 Task: Look for properties with a gym.
Action: Mouse moved to (1122, 174)
Screenshot: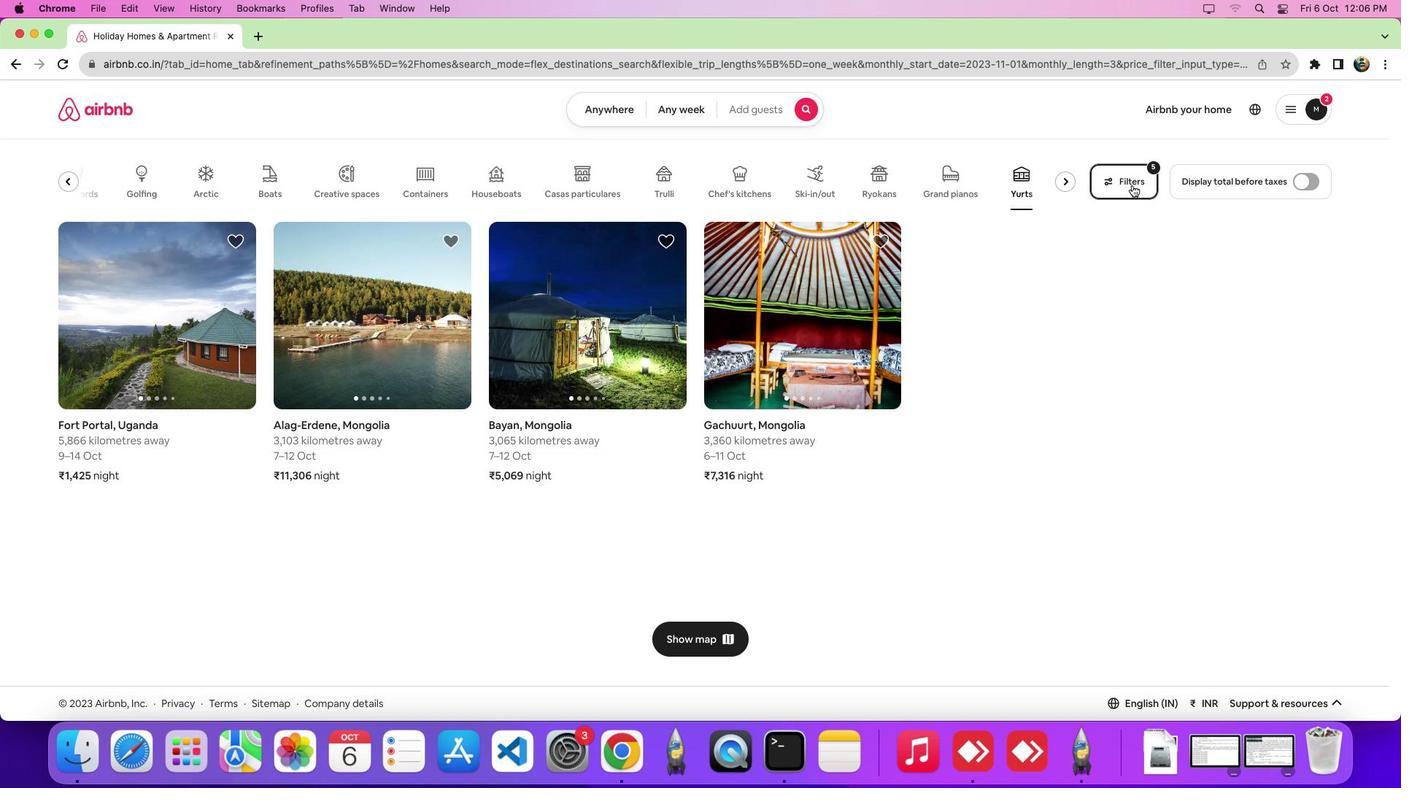 
Action: Mouse pressed left at (1122, 174)
Screenshot: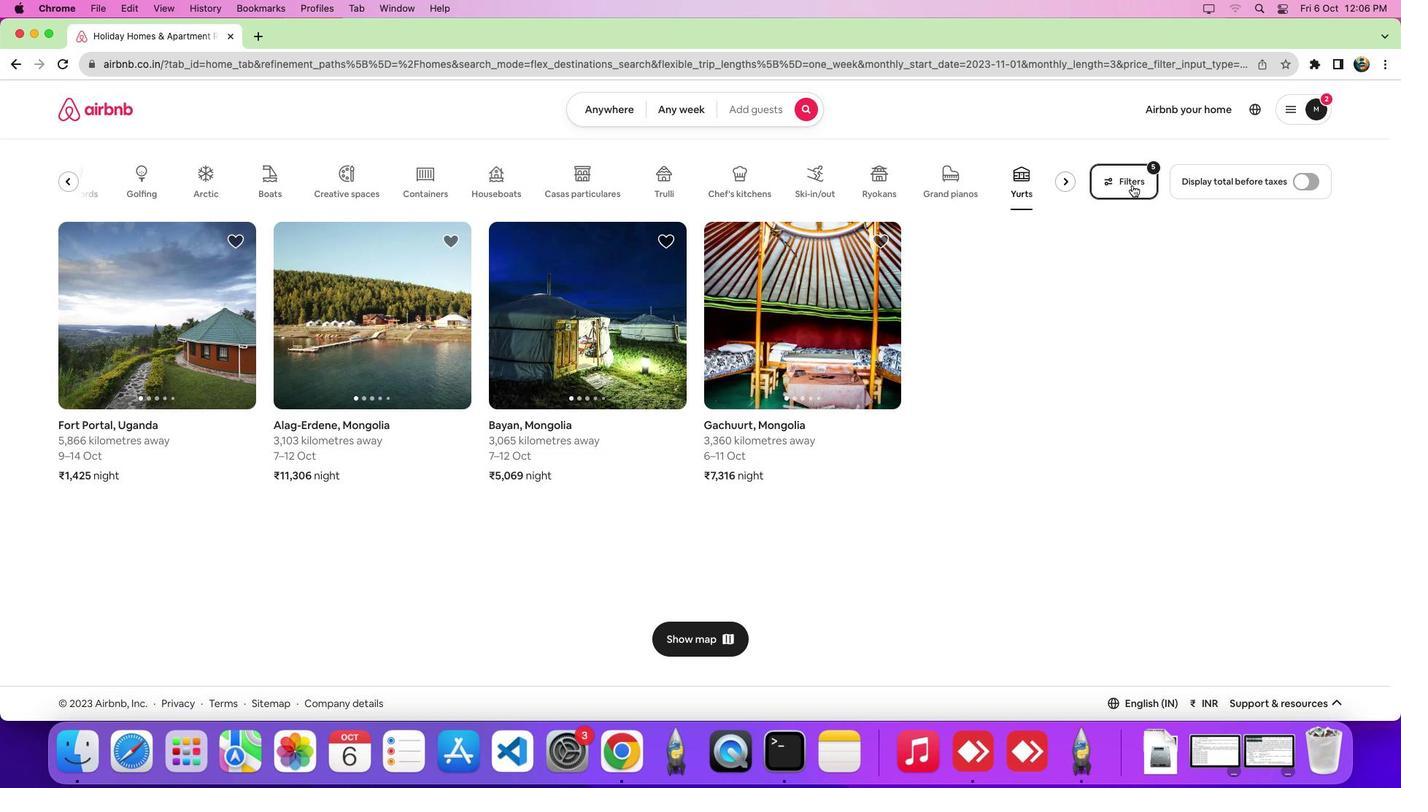 
Action: Mouse moved to (508, 228)
Screenshot: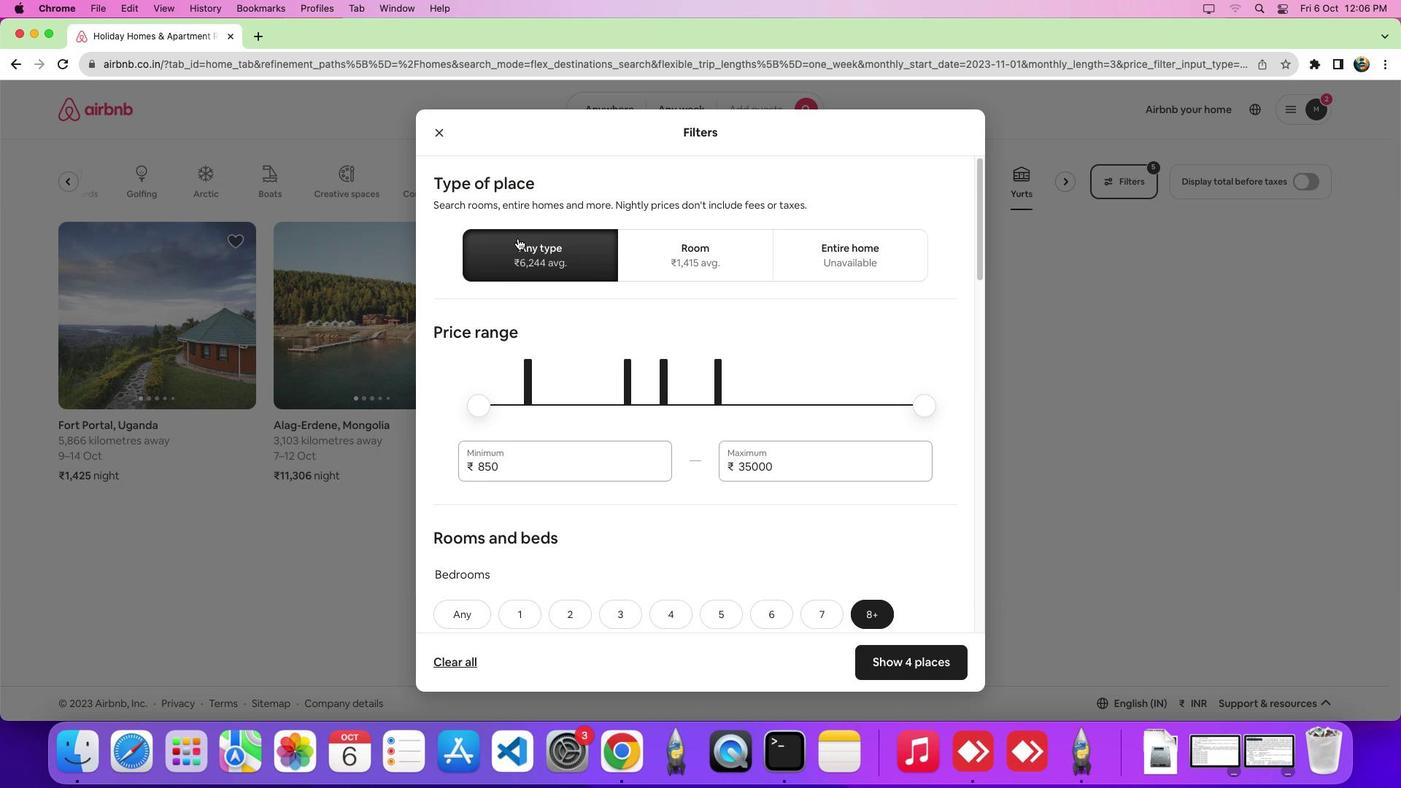 
Action: Mouse pressed left at (508, 228)
Screenshot: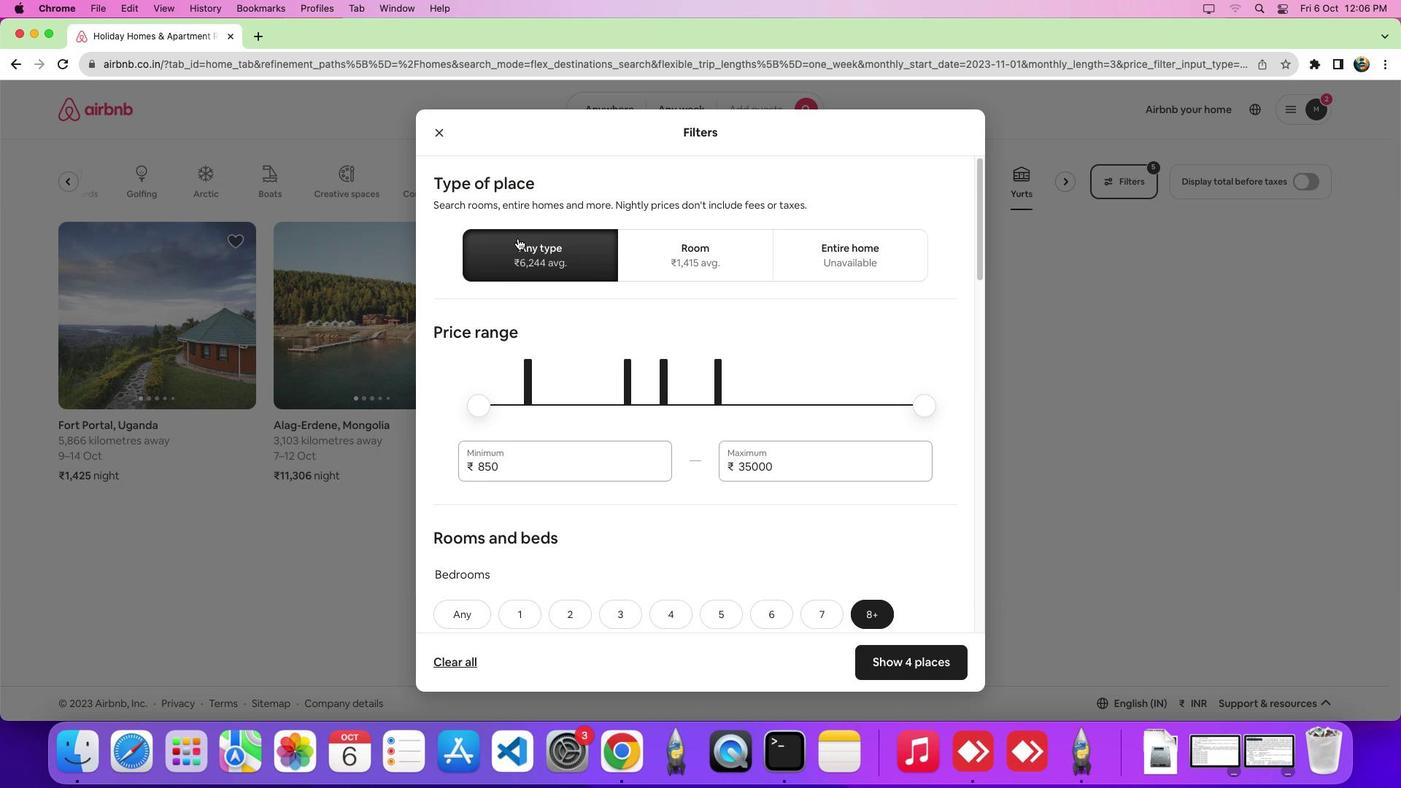 
Action: Mouse moved to (698, 422)
Screenshot: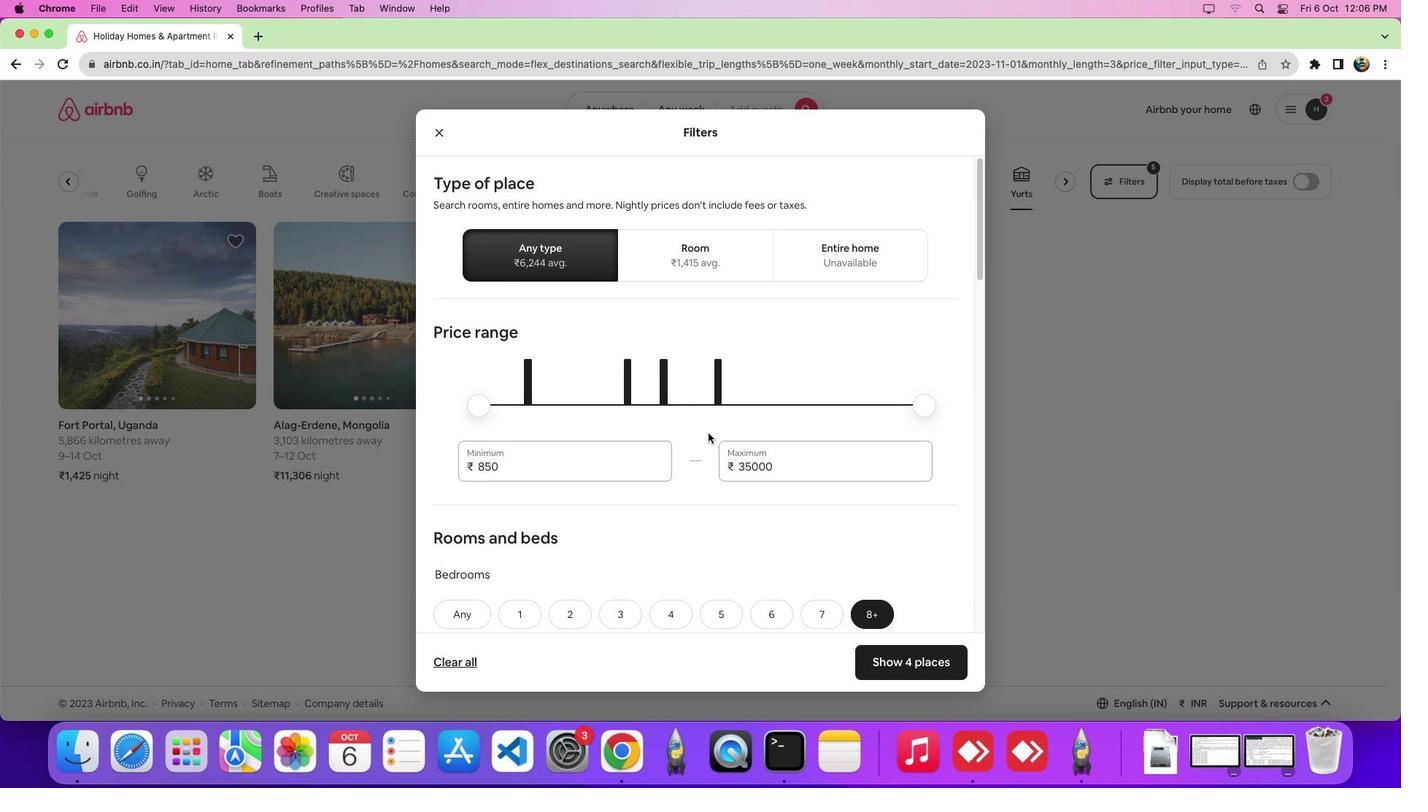
Action: Mouse scrolled (698, 422) with delta (-9, -10)
Screenshot: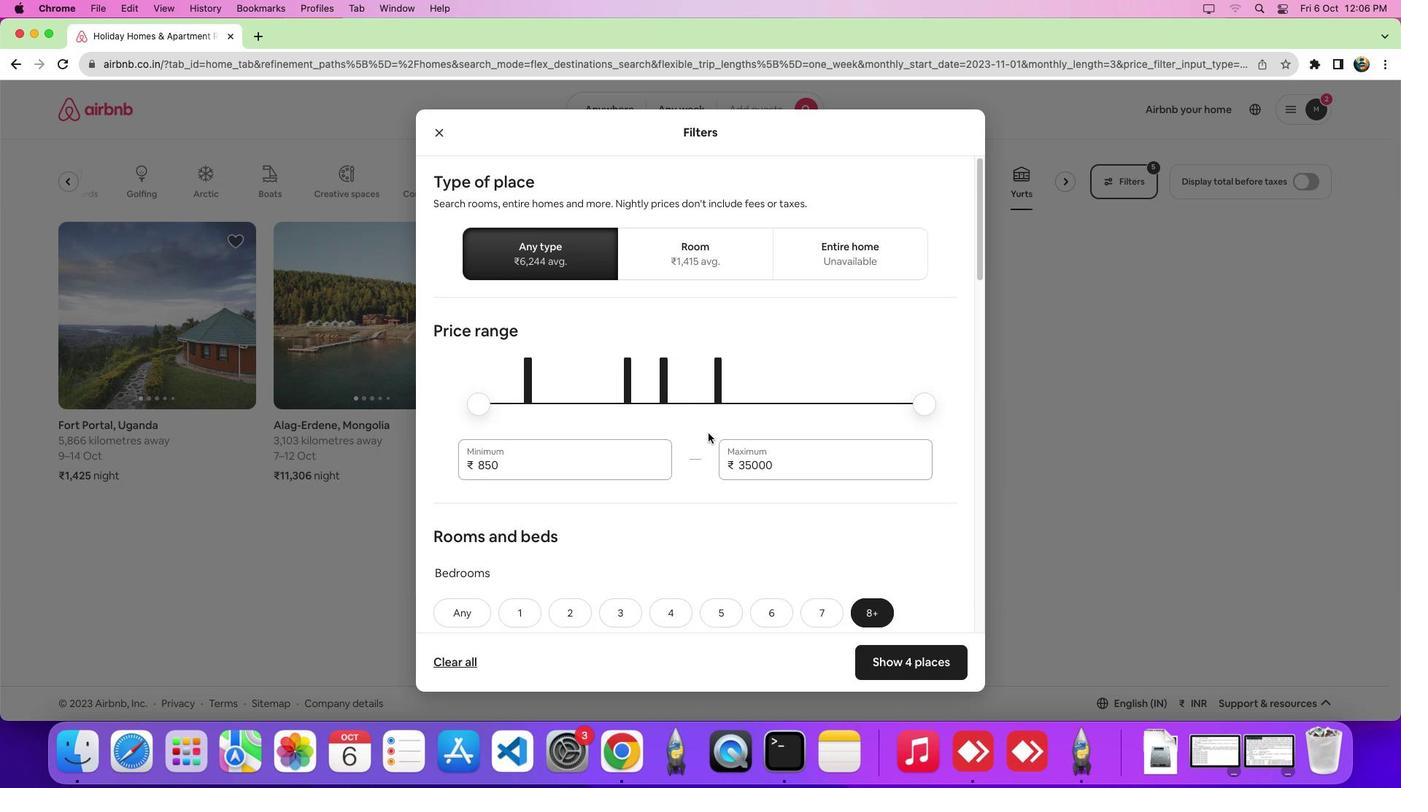 
Action: Mouse scrolled (698, 422) with delta (-9, -10)
Screenshot: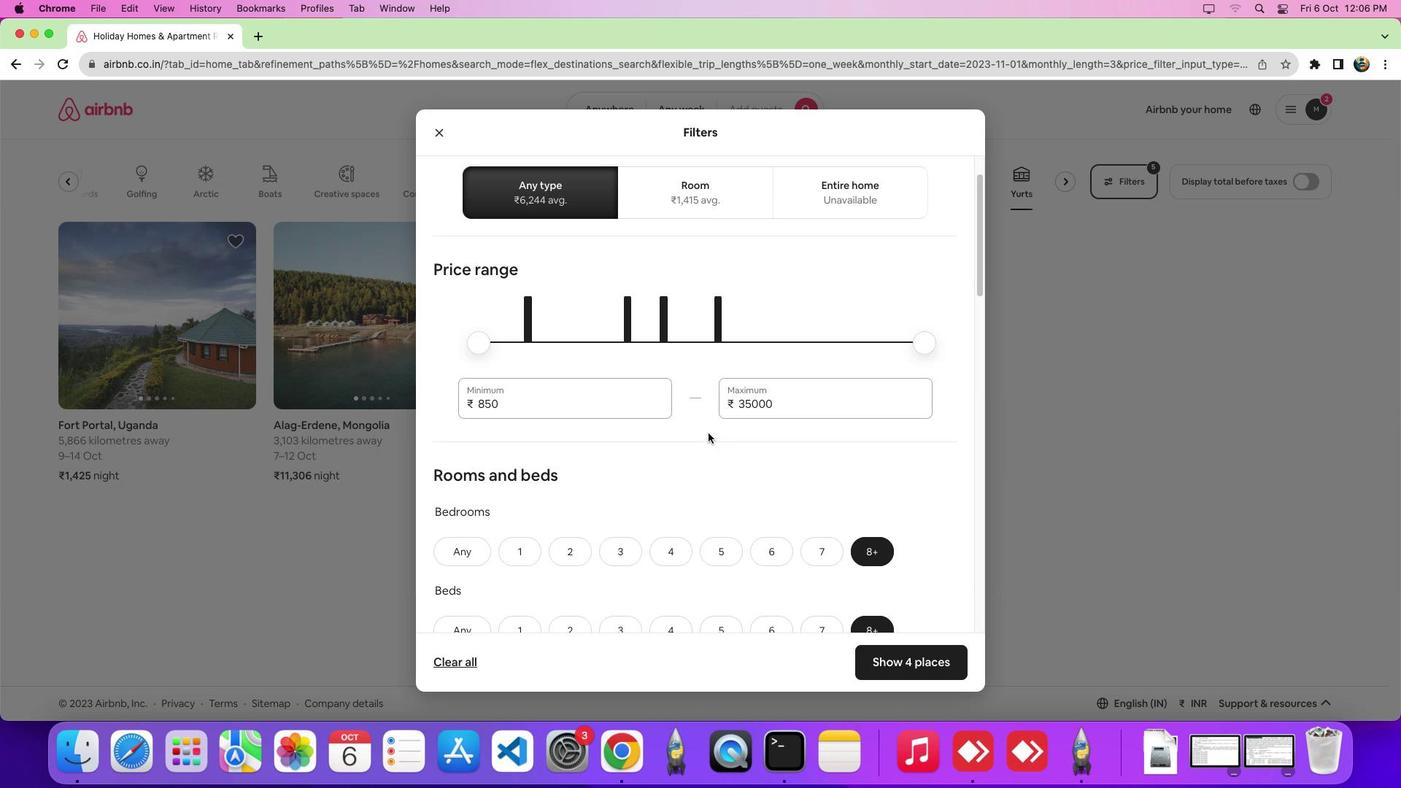 
Action: Mouse scrolled (698, 422) with delta (-9, -13)
Screenshot: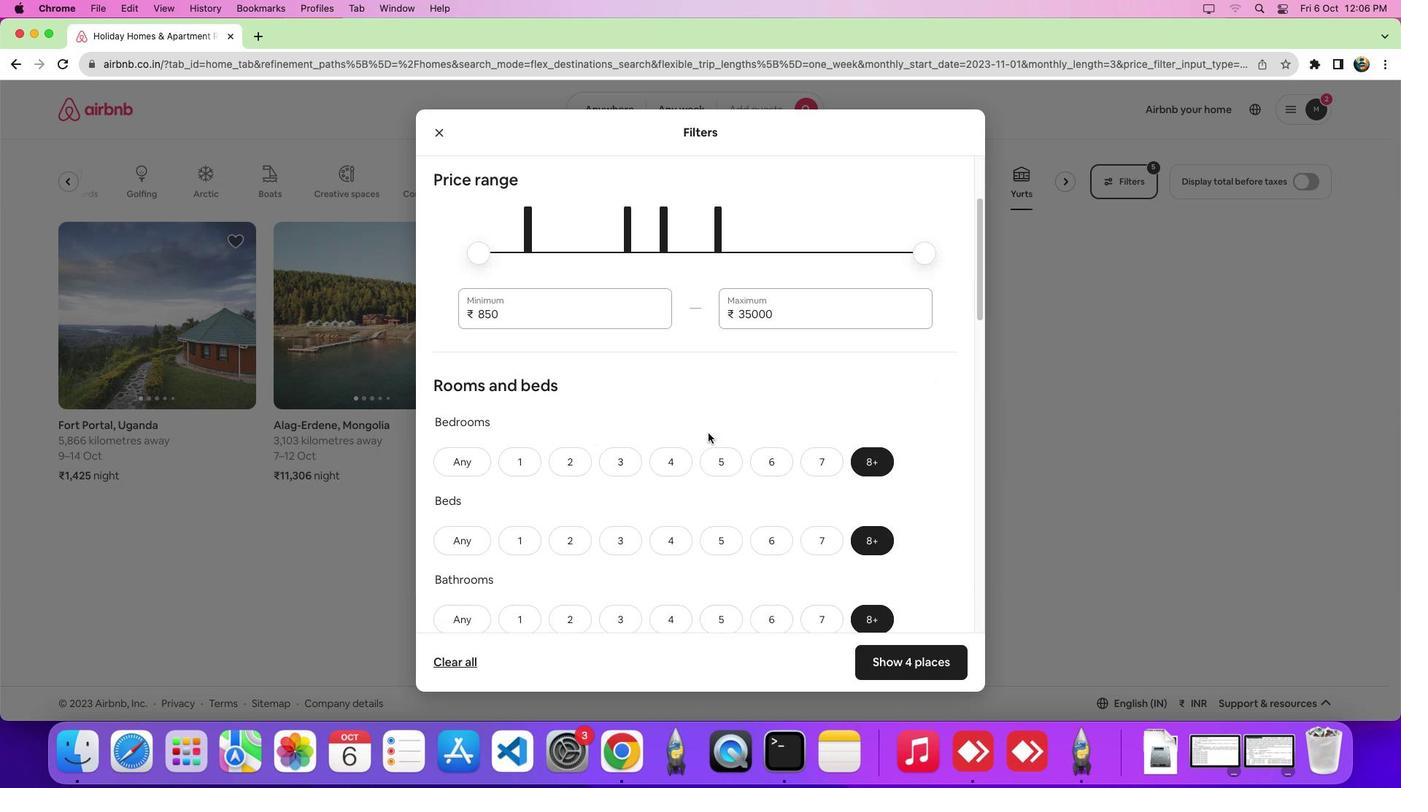
Action: Mouse scrolled (698, 422) with delta (-9, -10)
Screenshot: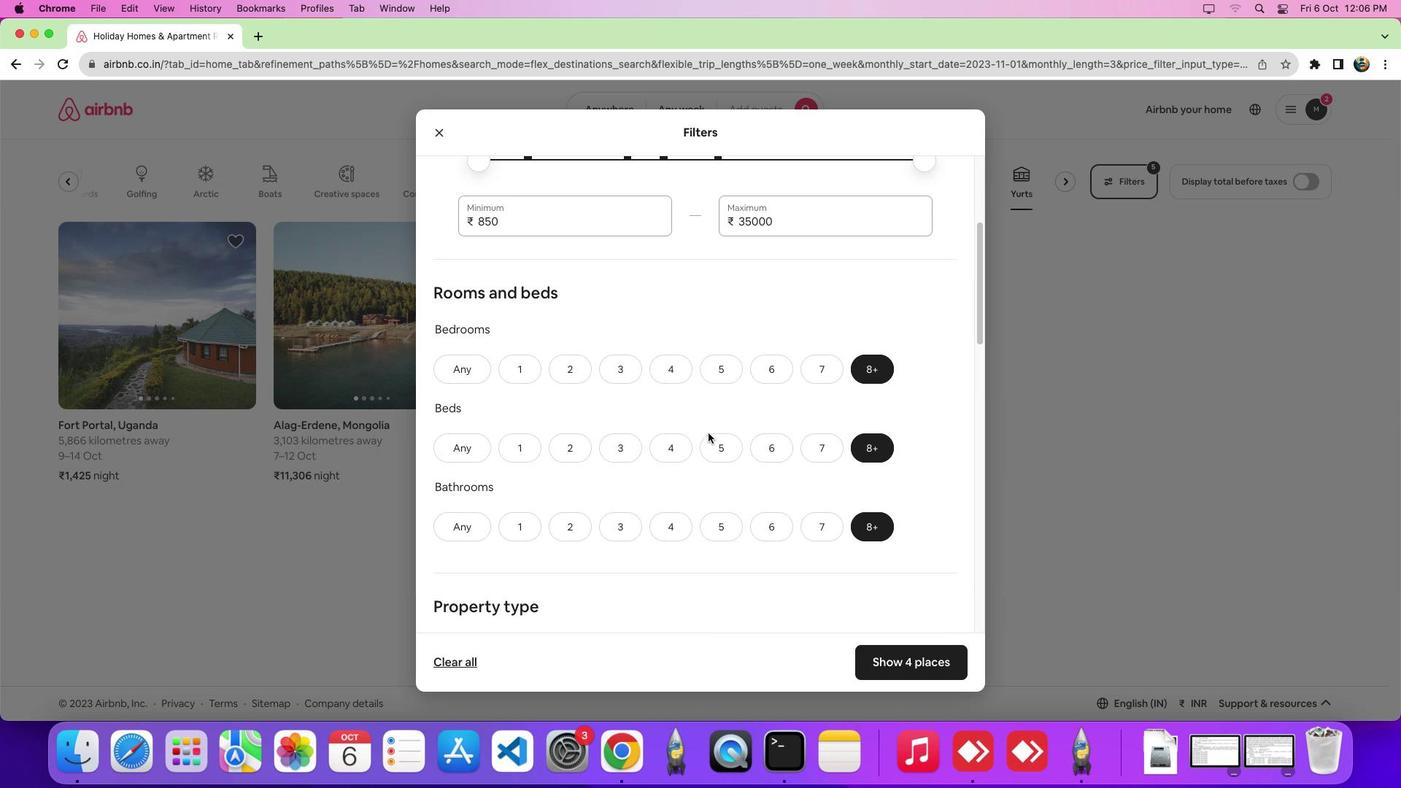 
Action: Mouse scrolled (698, 422) with delta (-9, -10)
Screenshot: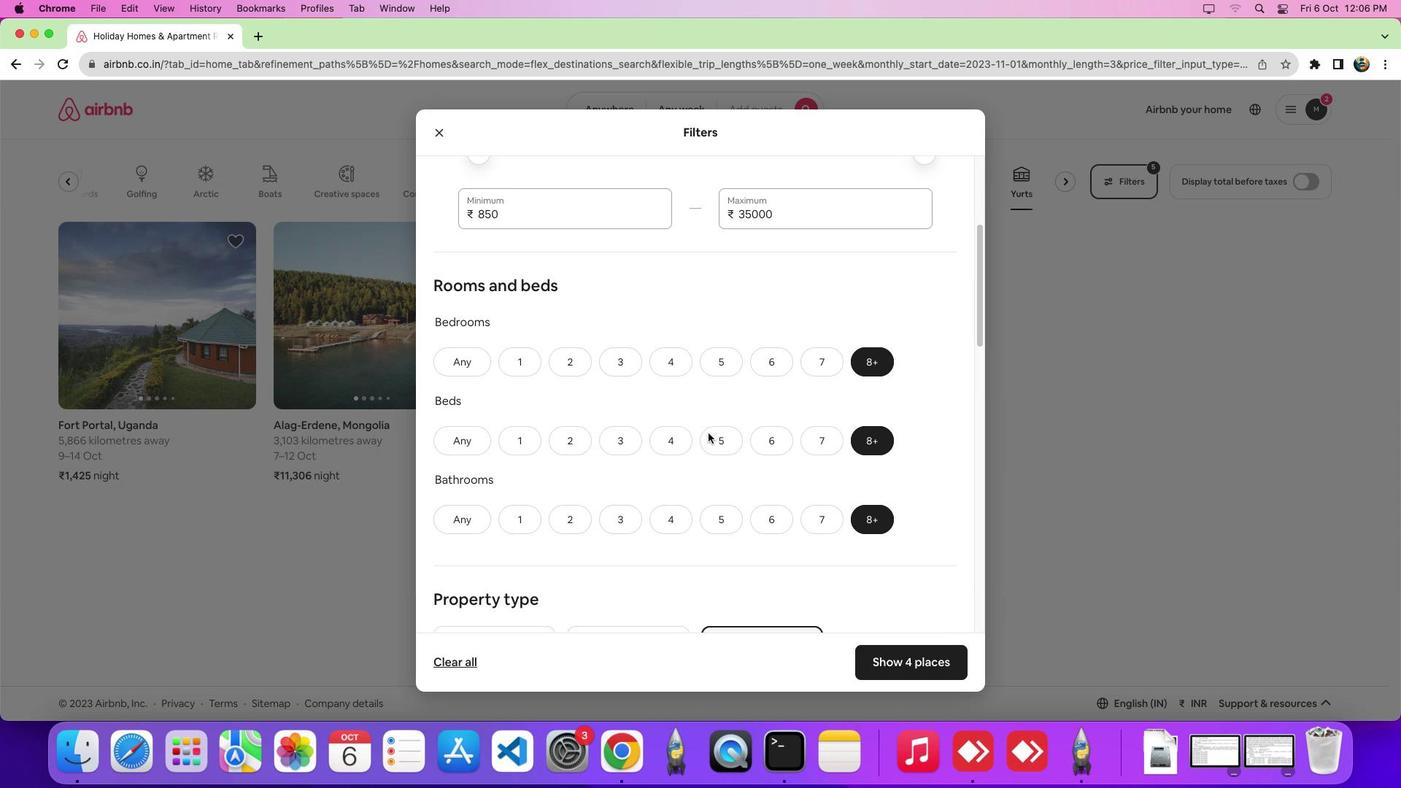 
Action: Mouse scrolled (698, 422) with delta (-9, -13)
Screenshot: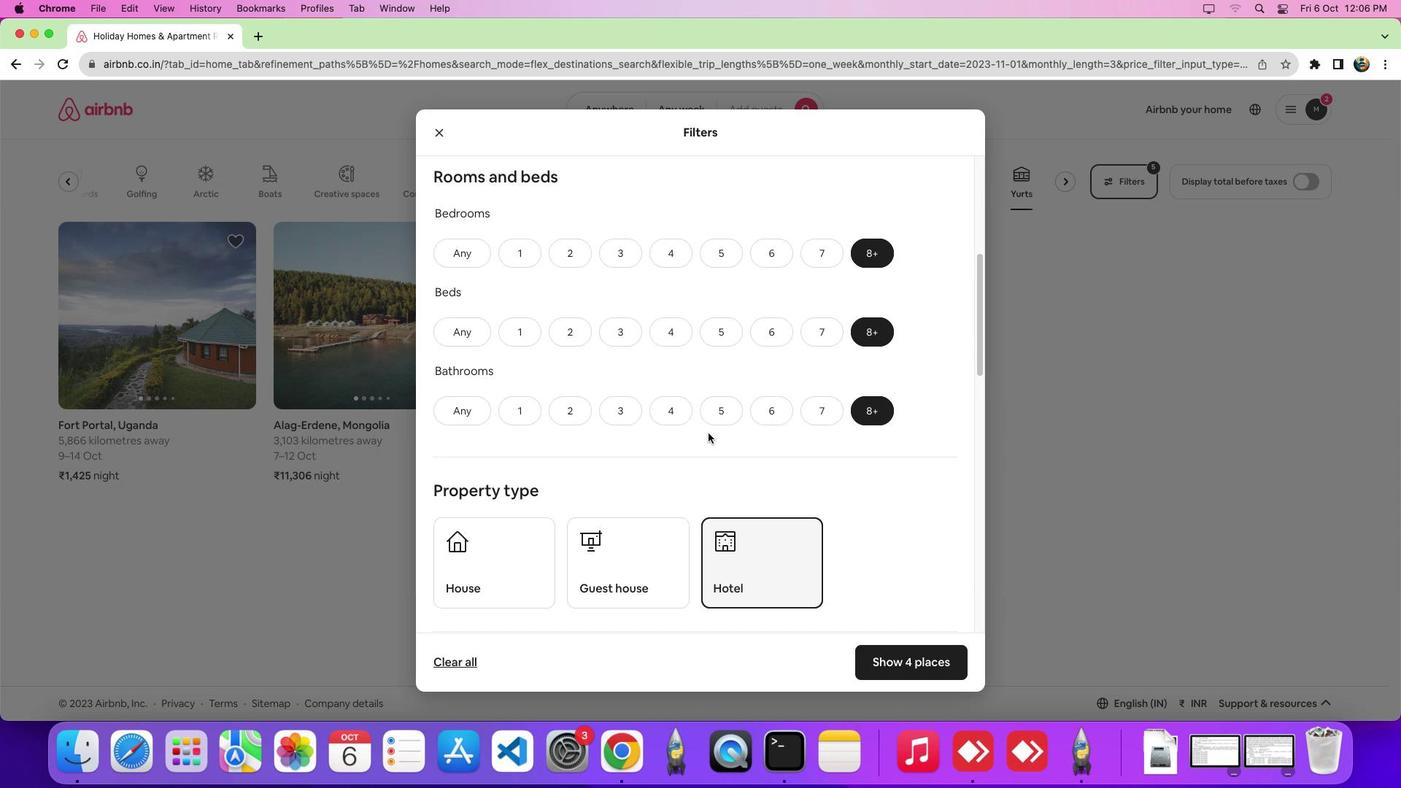 
Action: Mouse scrolled (698, 422) with delta (-9, -10)
Screenshot: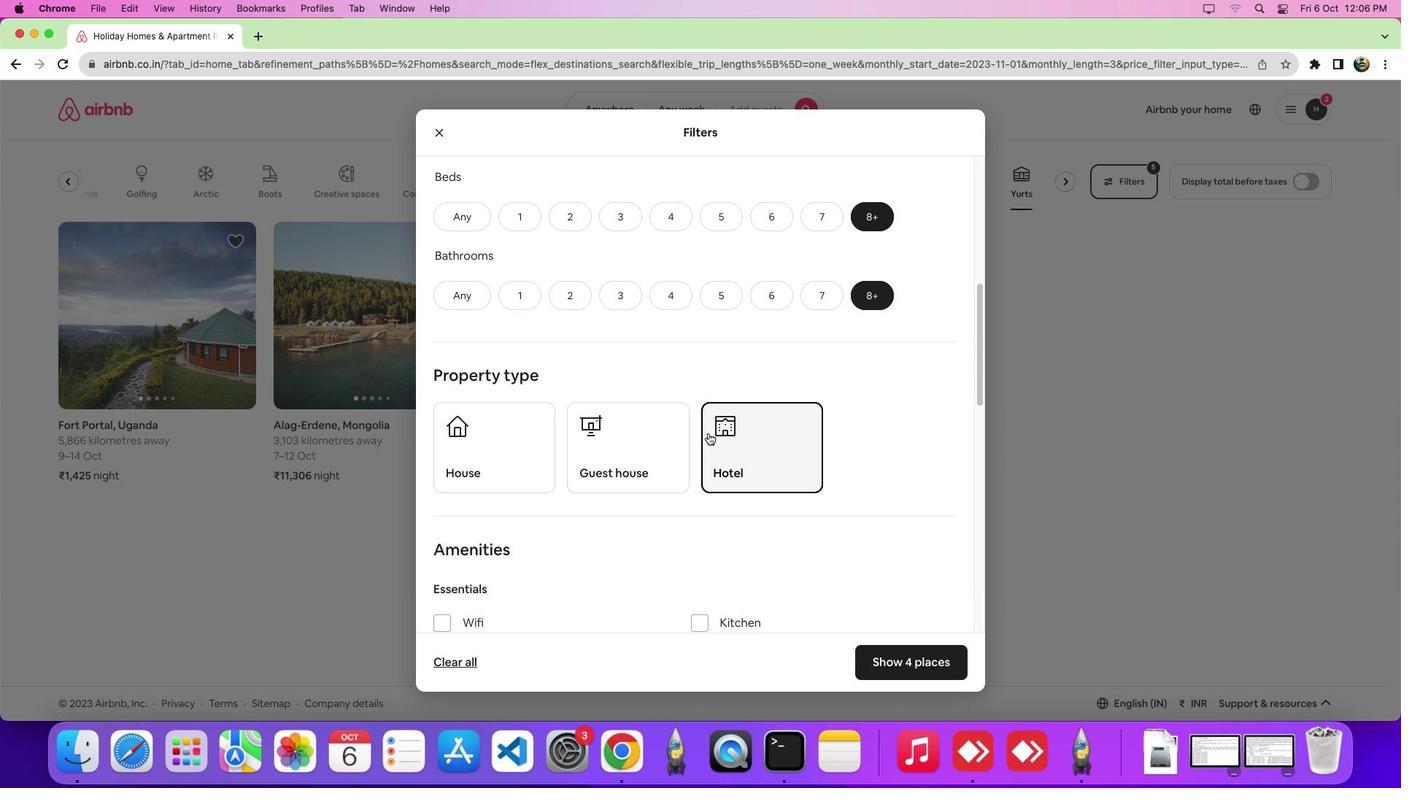 
Action: Mouse scrolled (698, 422) with delta (-9, -10)
Screenshot: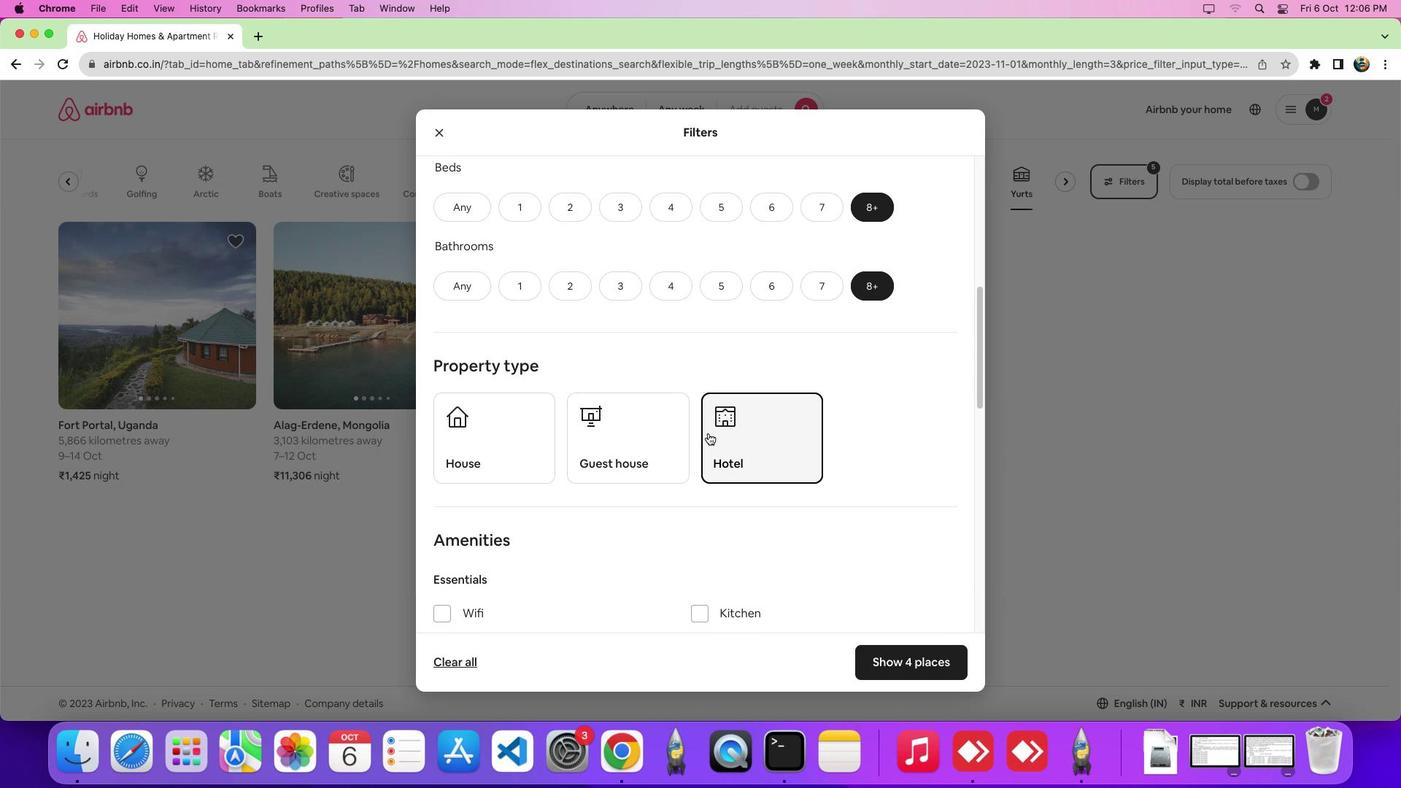 
Action: Mouse scrolled (698, 422) with delta (-9, -10)
Screenshot: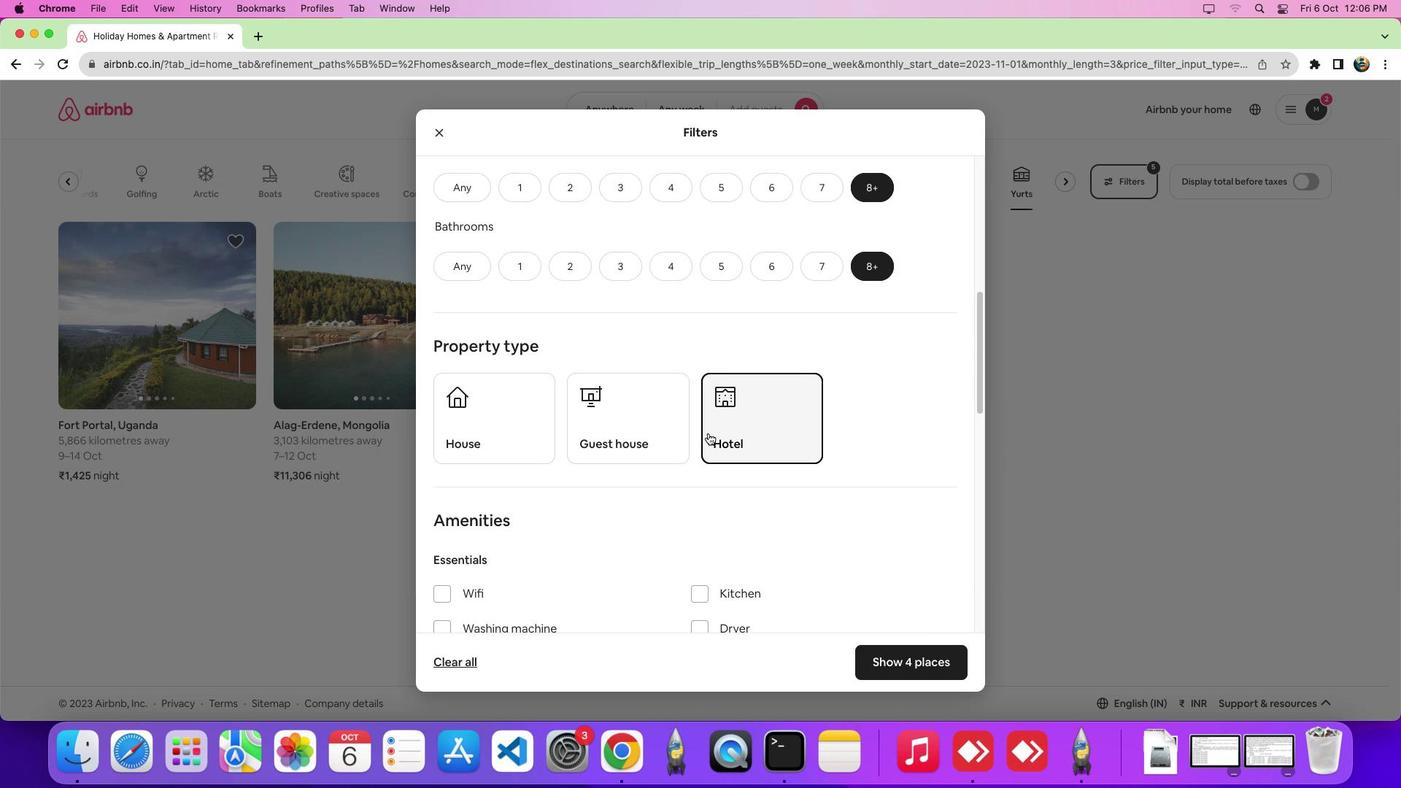 
Action: Mouse moved to (497, 459)
Screenshot: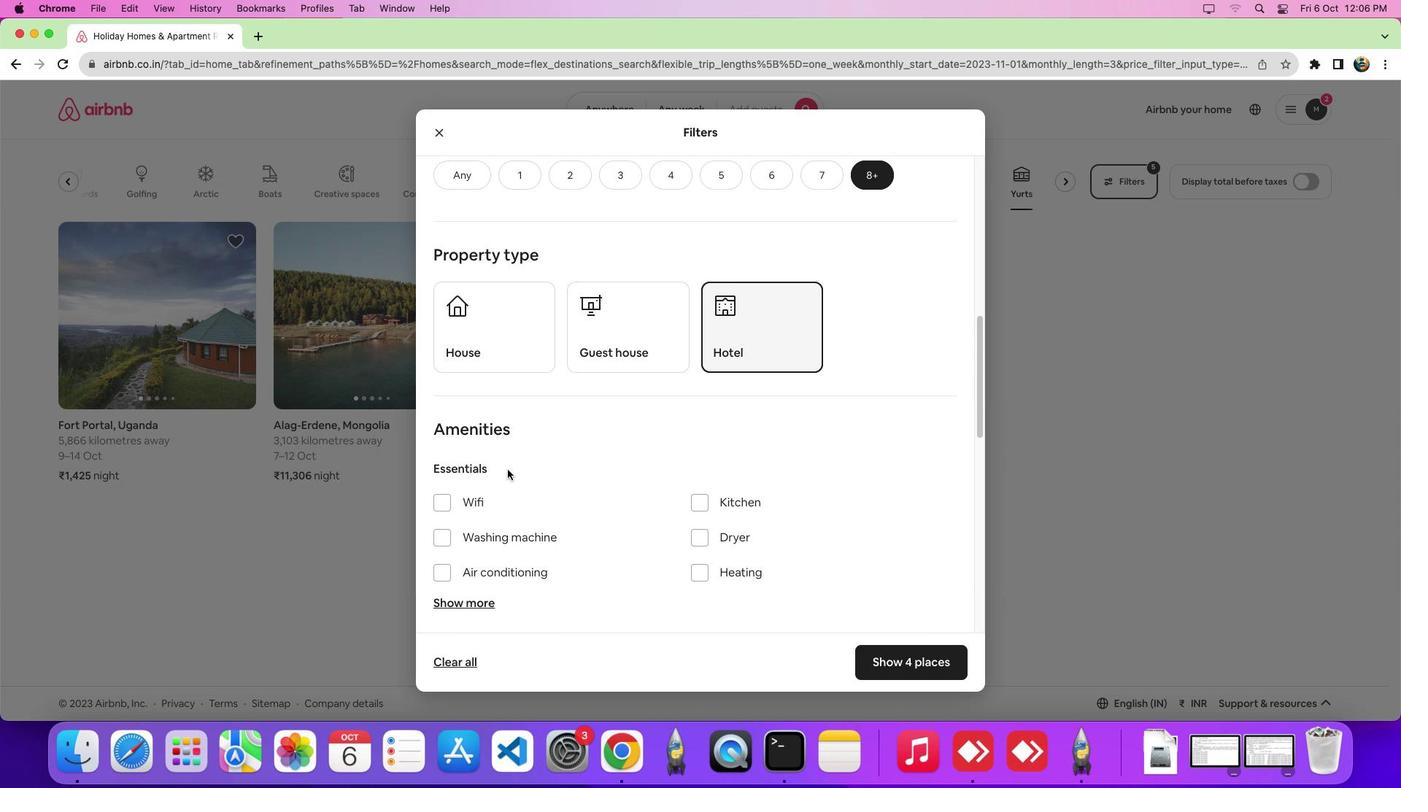 
Action: Mouse scrolled (497, 459) with delta (-9, -10)
Screenshot: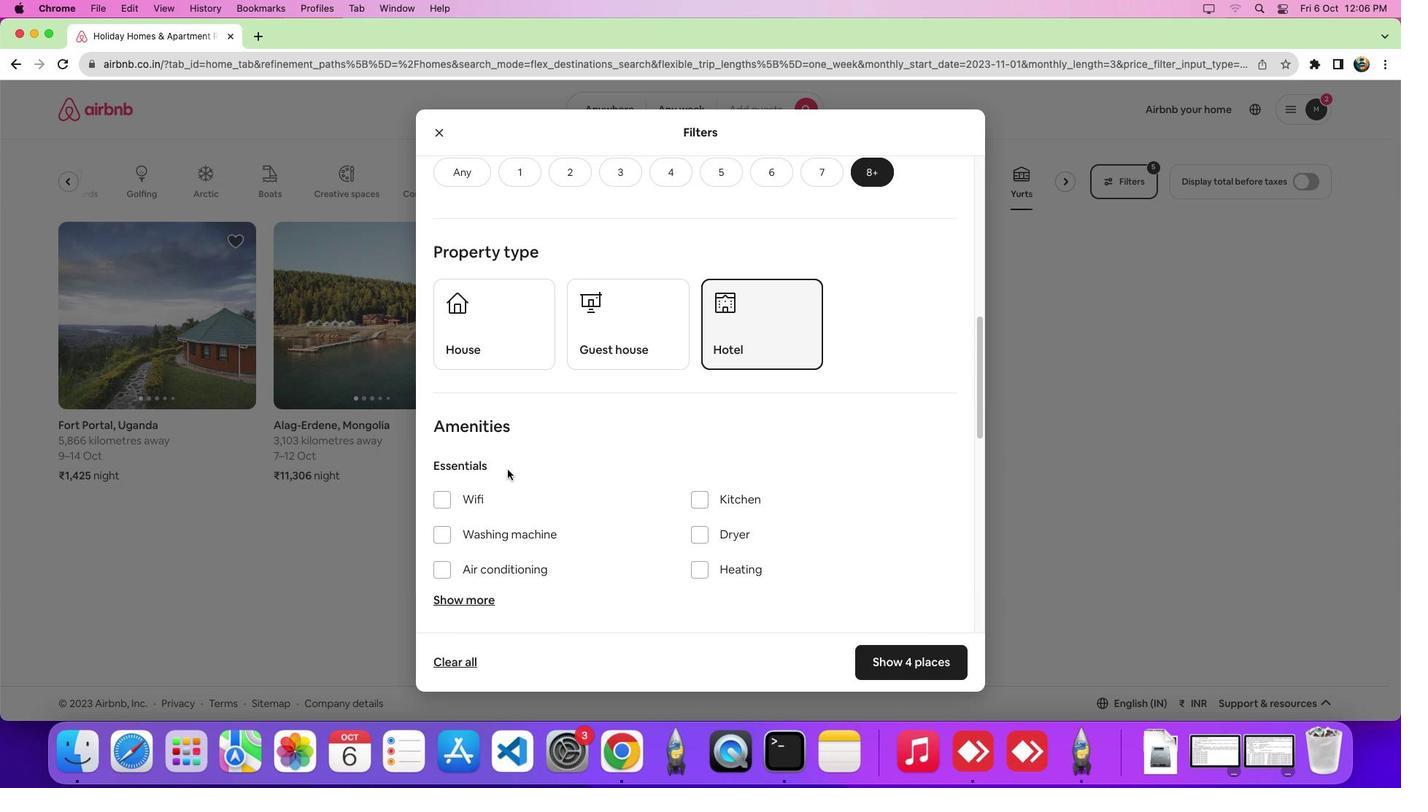 
Action: Mouse scrolled (497, 459) with delta (-9, -10)
Screenshot: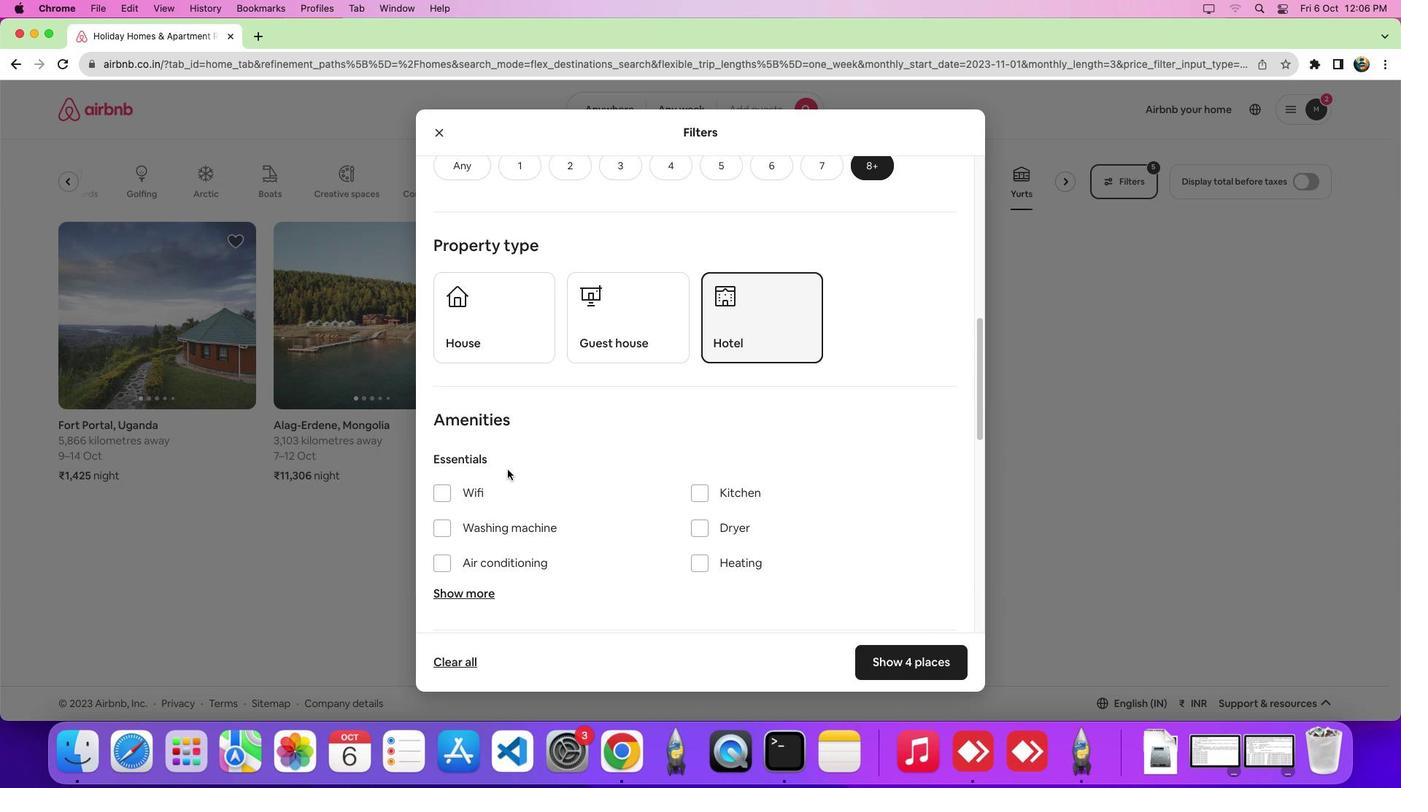 
Action: Mouse scrolled (497, 459) with delta (-9, -10)
Screenshot: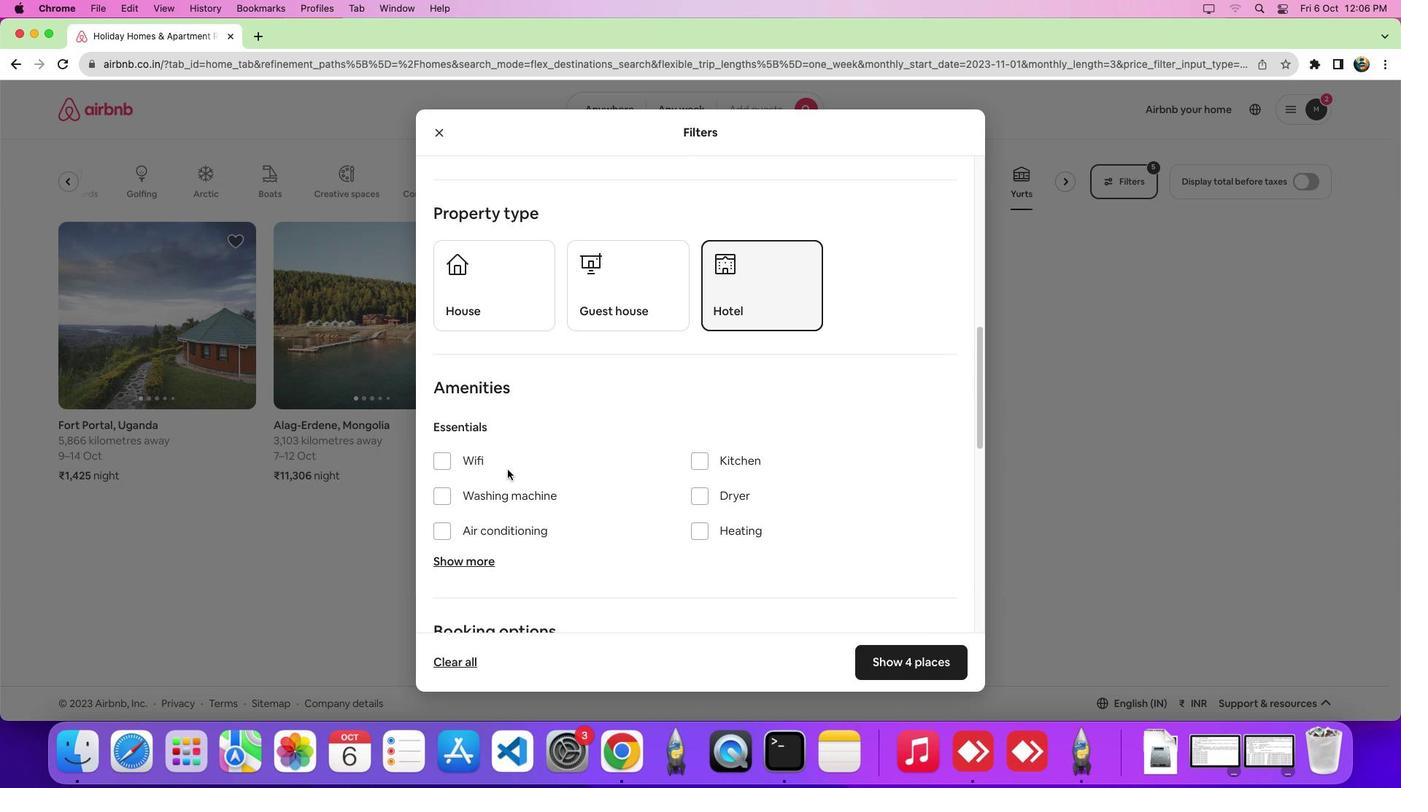 
Action: Mouse moved to (470, 546)
Screenshot: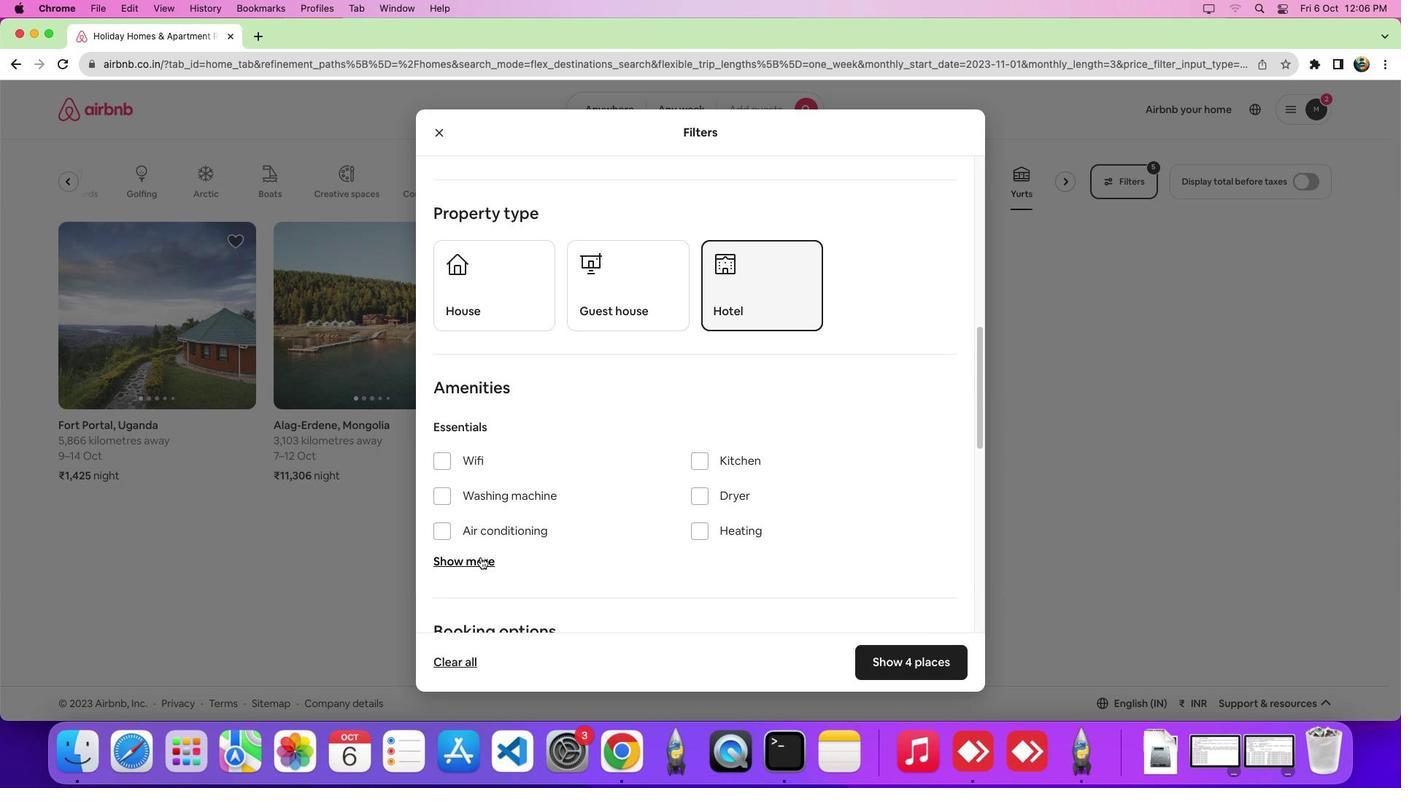
Action: Mouse pressed left at (470, 546)
Screenshot: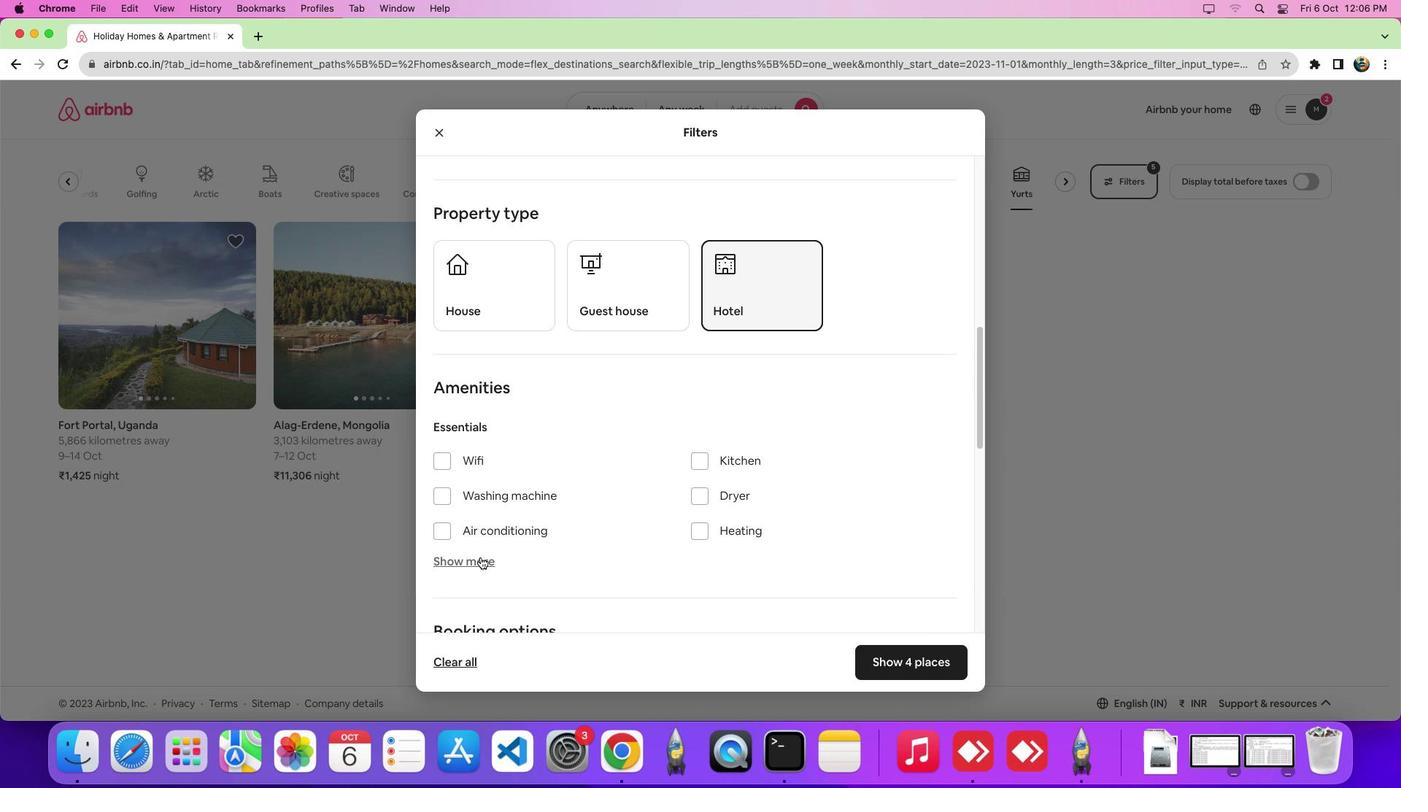 
Action: Mouse moved to (698, 503)
Screenshot: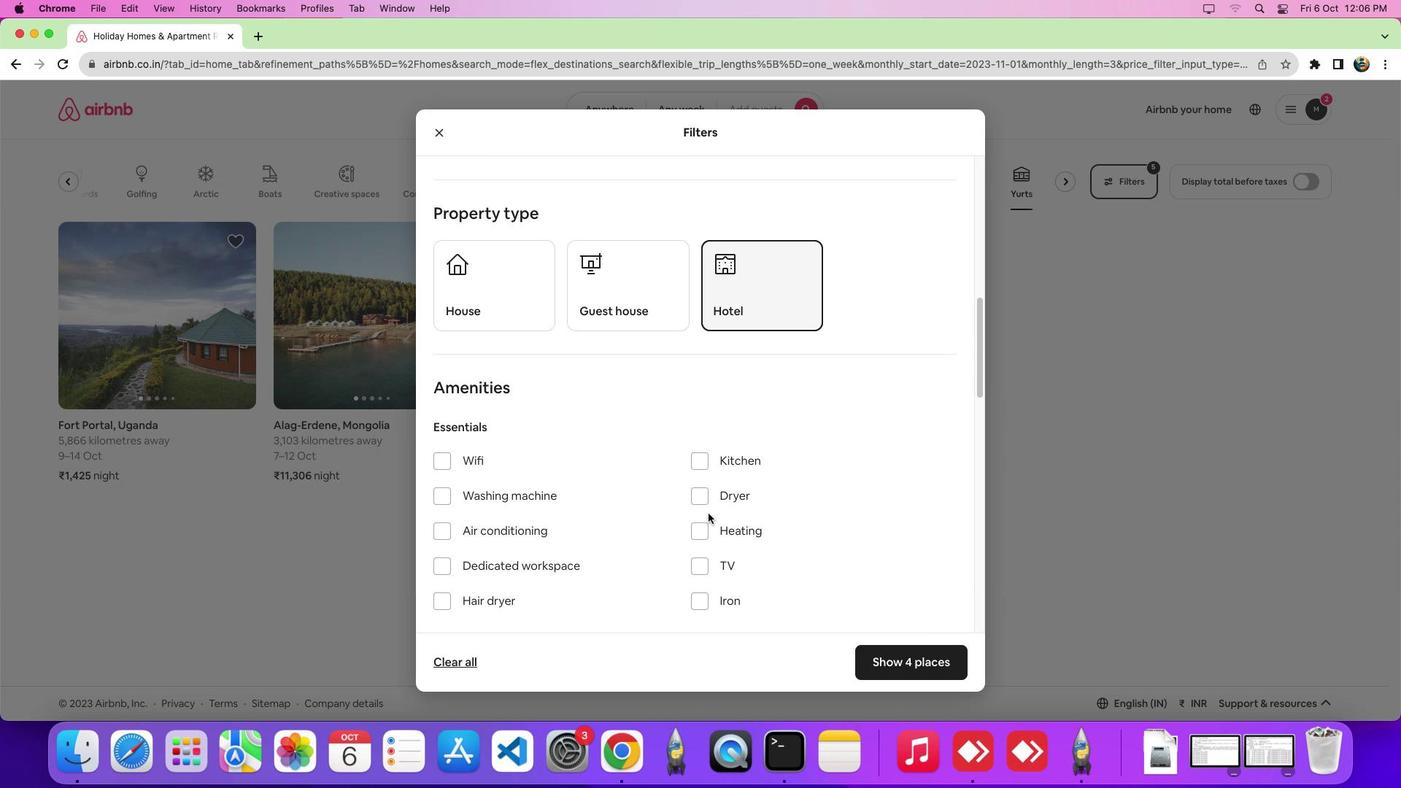 
Action: Mouse scrolled (698, 503) with delta (-9, -10)
Screenshot: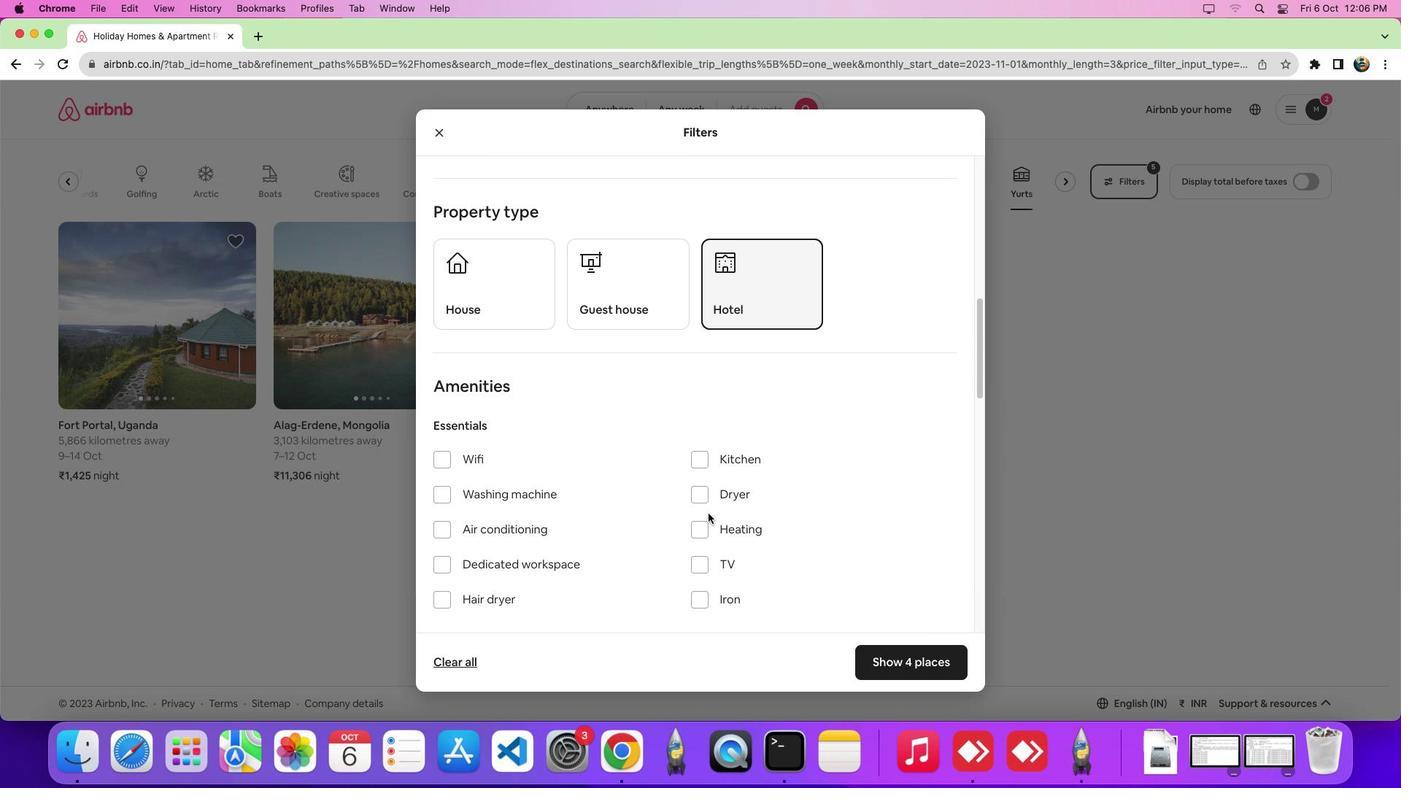 
Action: Mouse scrolled (698, 503) with delta (-9, -10)
Screenshot: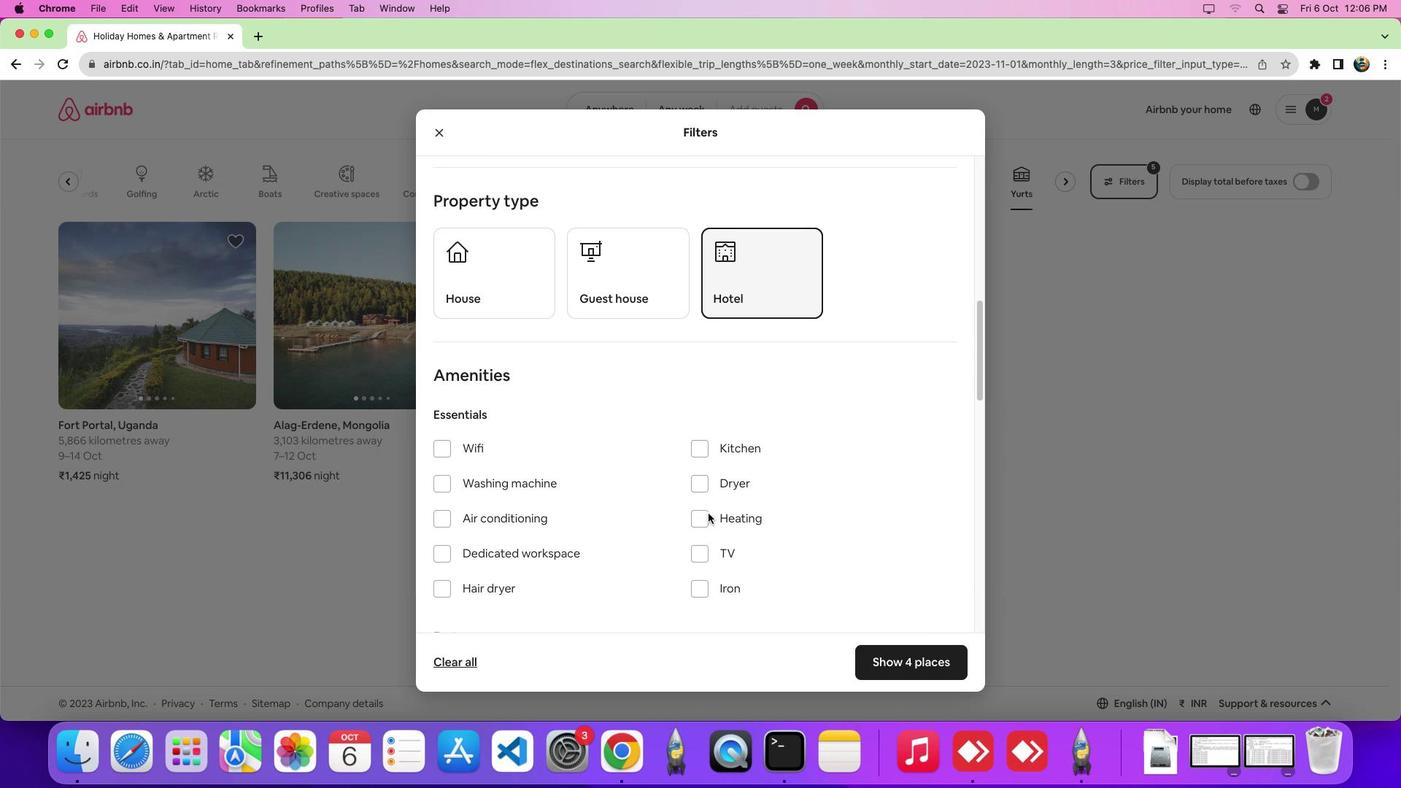 
Action: Mouse scrolled (698, 503) with delta (-9, -11)
Screenshot: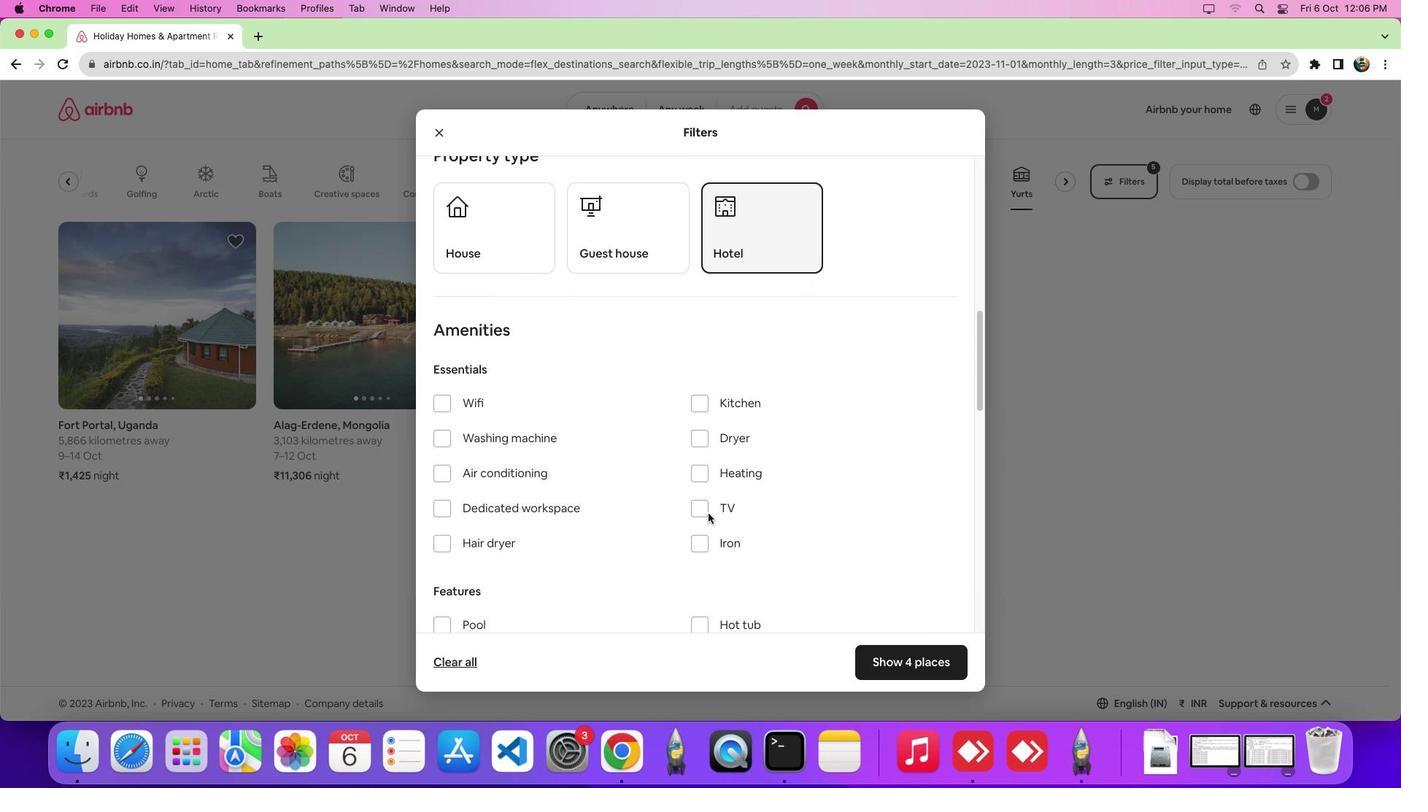 
Action: Mouse scrolled (698, 503) with delta (-9, -10)
Screenshot: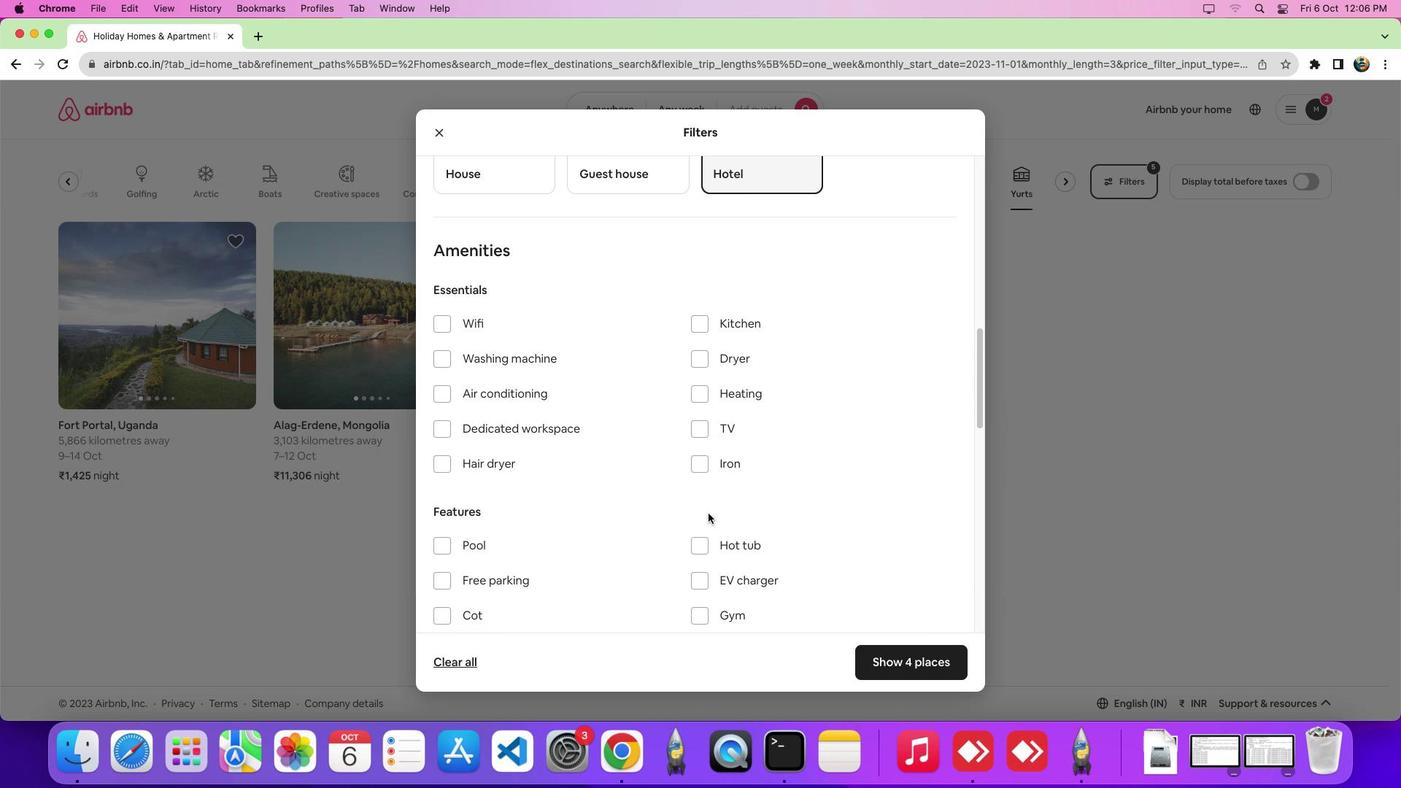 
Action: Mouse scrolled (698, 503) with delta (-9, -10)
Screenshot: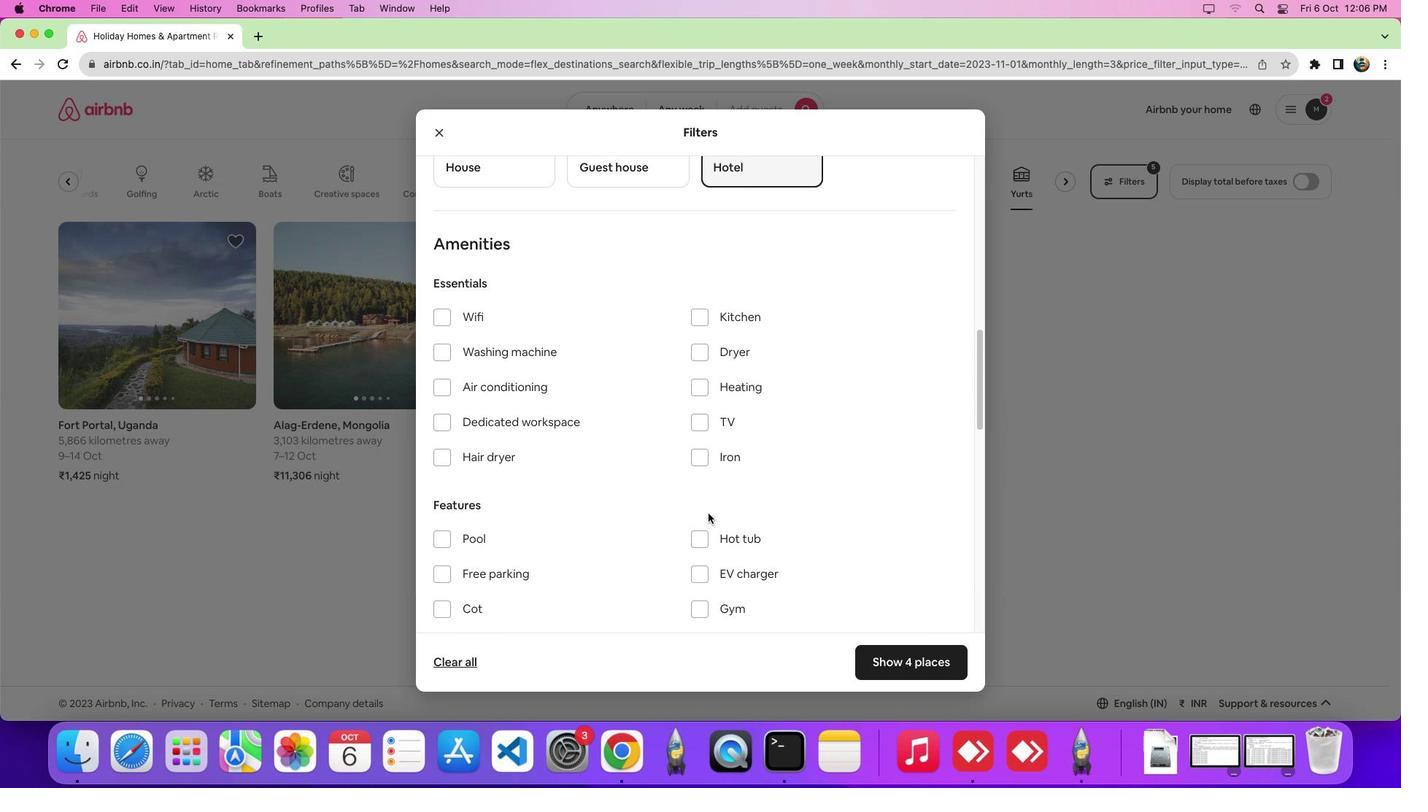 
Action: Mouse scrolled (698, 503) with delta (-9, -10)
Screenshot: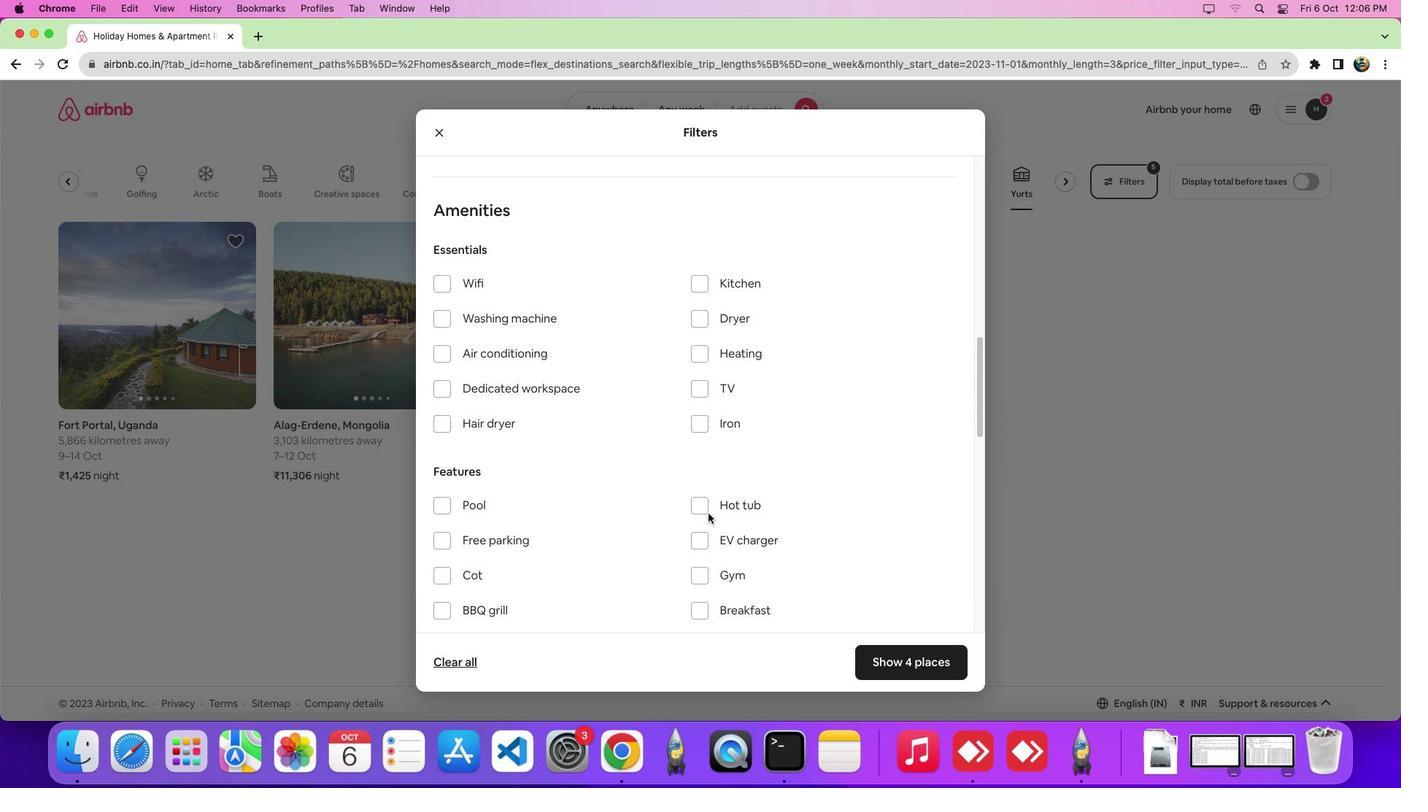 
Action: Mouse scrolled (698, 503) with delta (-9, -10)
Screenshot: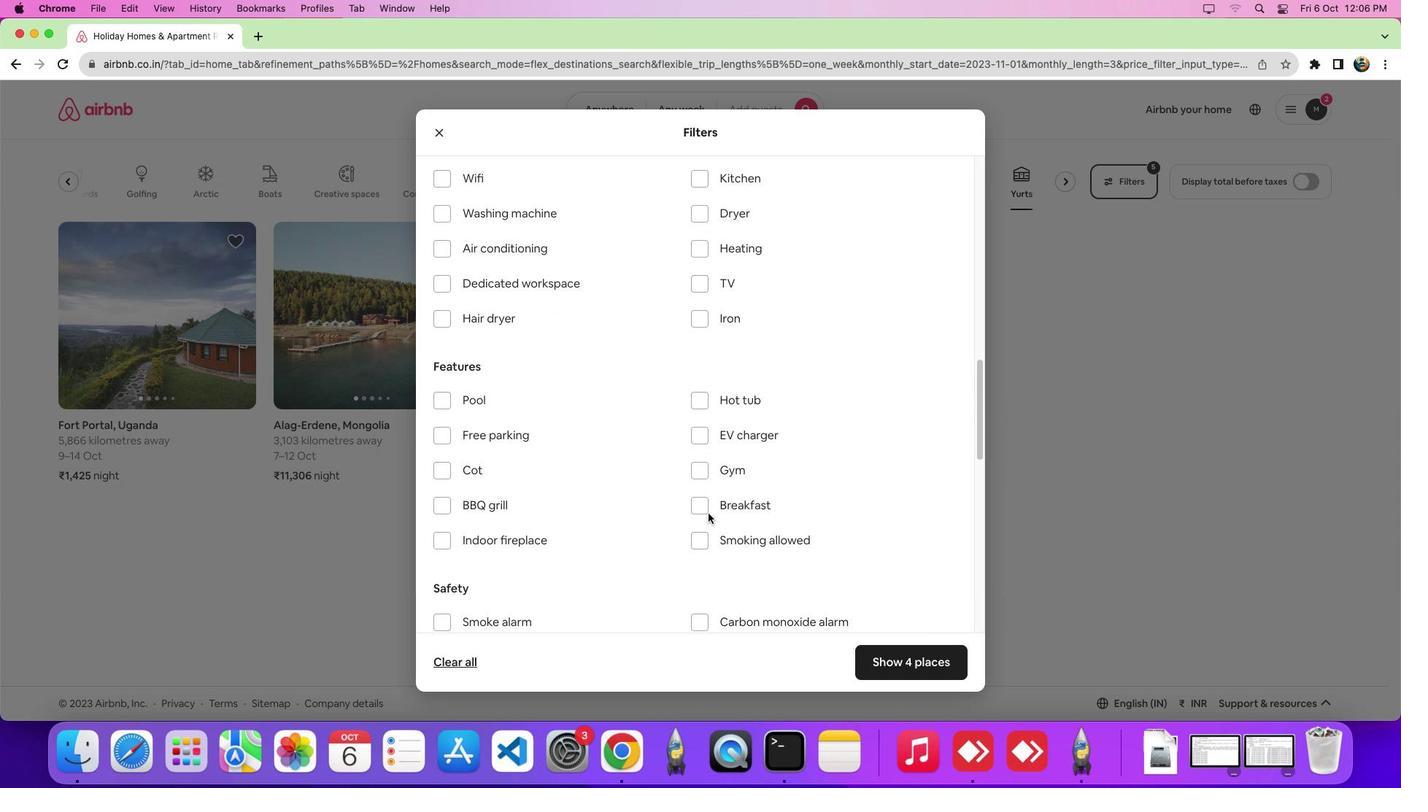 
Action: Mouse moved to (692, 409)
Screenshot: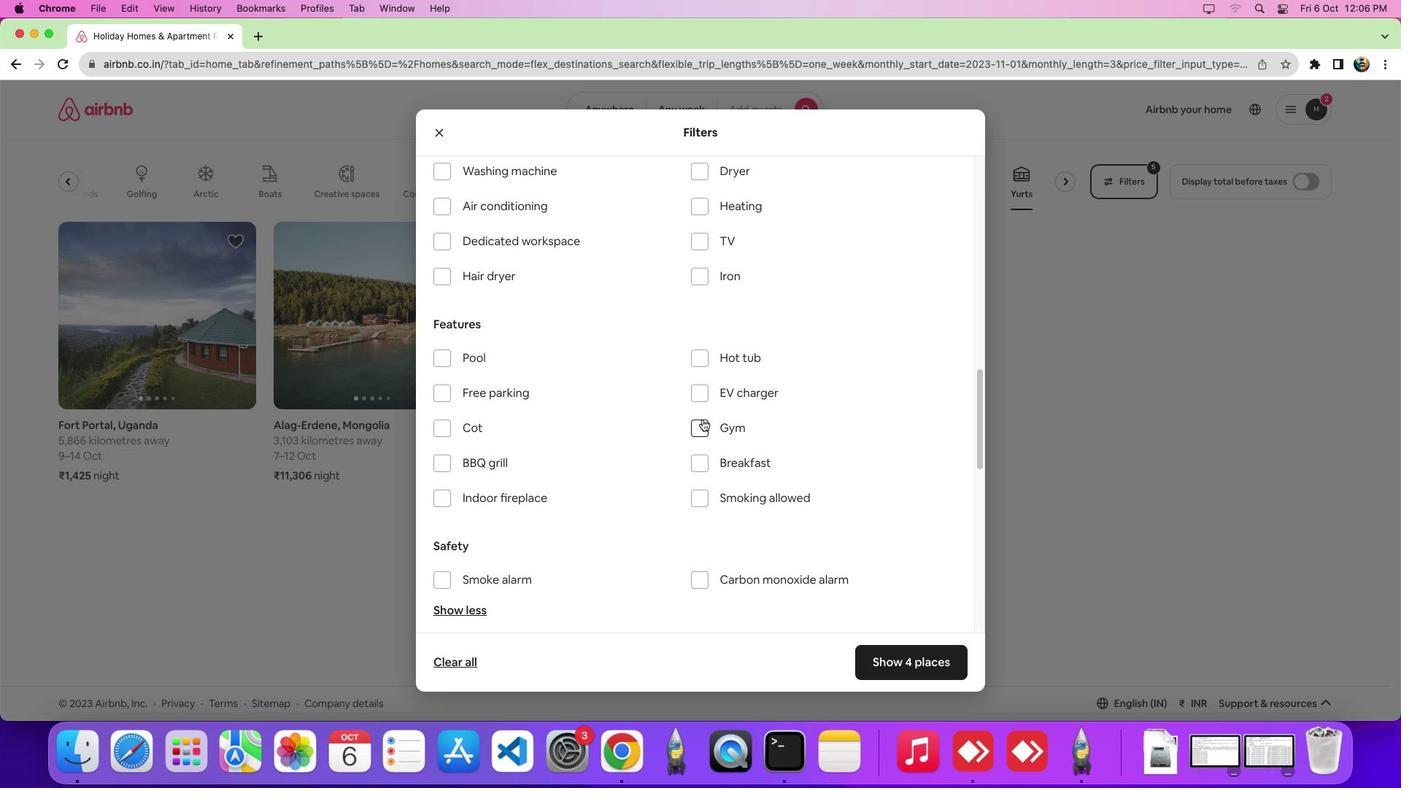
Action: Mouse pressed left at (692, 409)
Screenshot: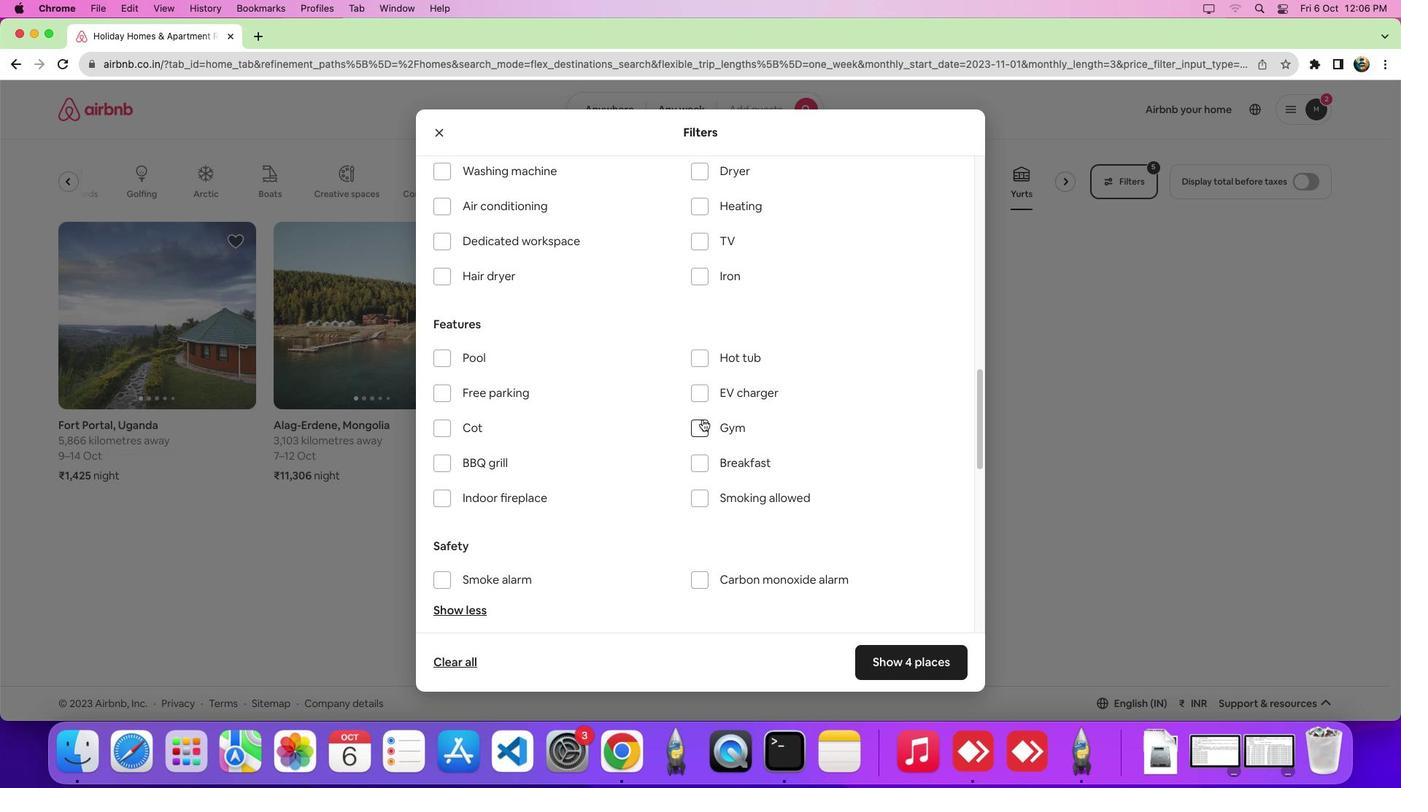 
Action: Mouse moved to (925, 646)
Screenshot: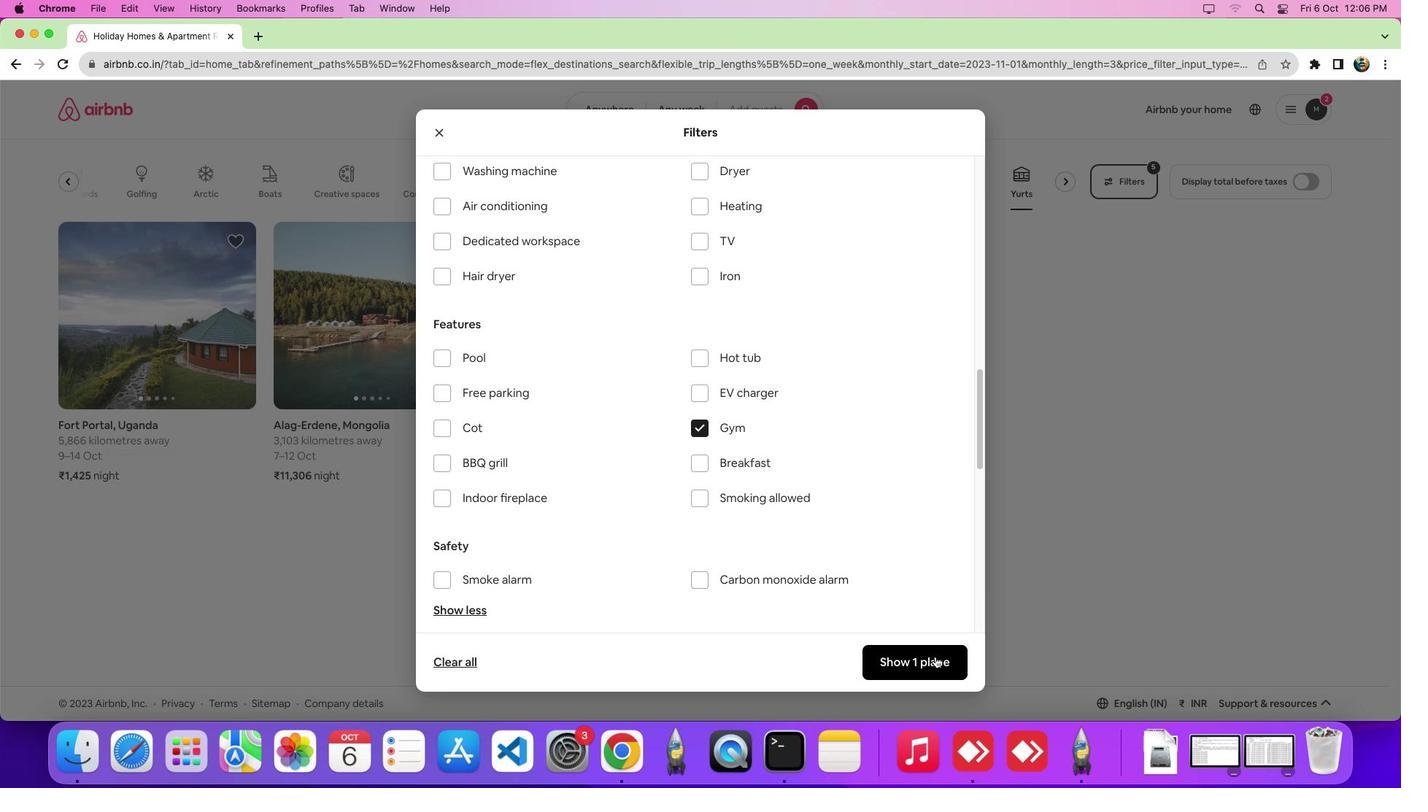 
Action: Mouse pressed left at (925, 646)
Screenshot: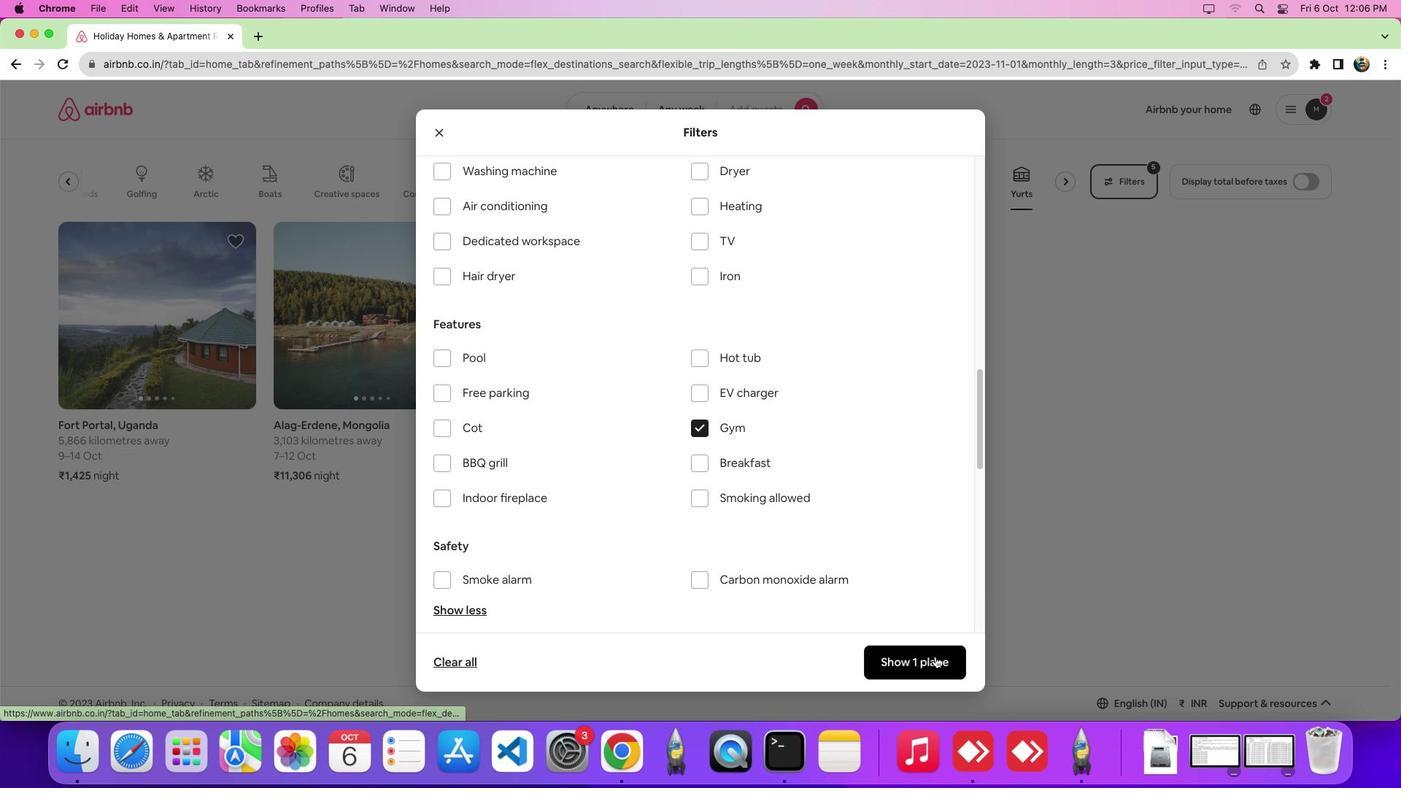 
